 Task: Forward email as attachment with the signature Jane Thompson with the subject Thank you for your participation from softage.8@softage.net to softage.6@softage.net and softage.1@softage.net with BCC to softage.2@softage.net with the message I would like to request a project update on the critical path.
Action: Mouse moved to (340, 563)
Screenshot: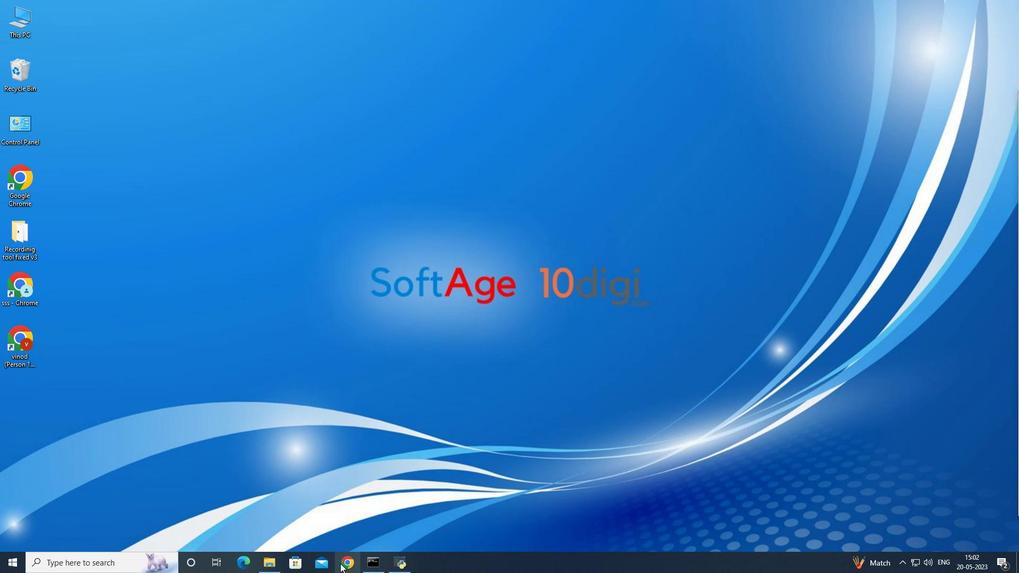 
Action: Mouse pressed left at (340, 563)
Screenshot: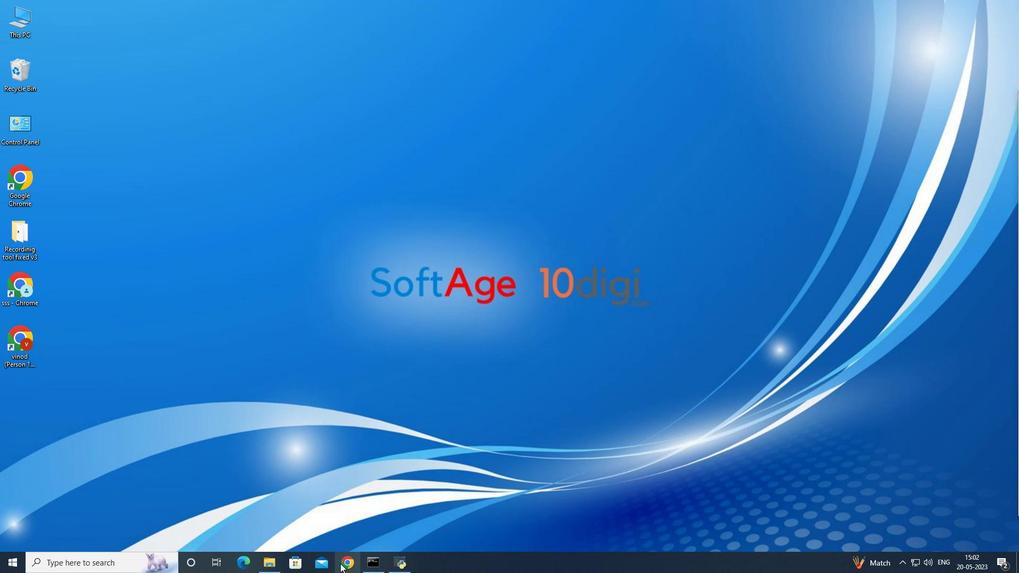 
Action: Mouse moved to (476, 366)
Screenshot: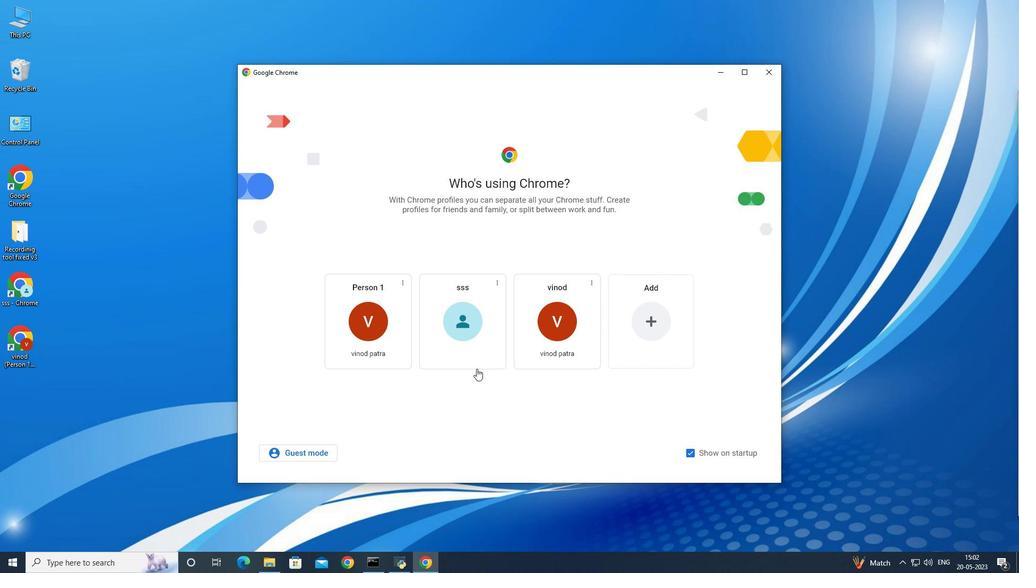 
Action: Mouse pressed left at (476, 366)
Screenshot: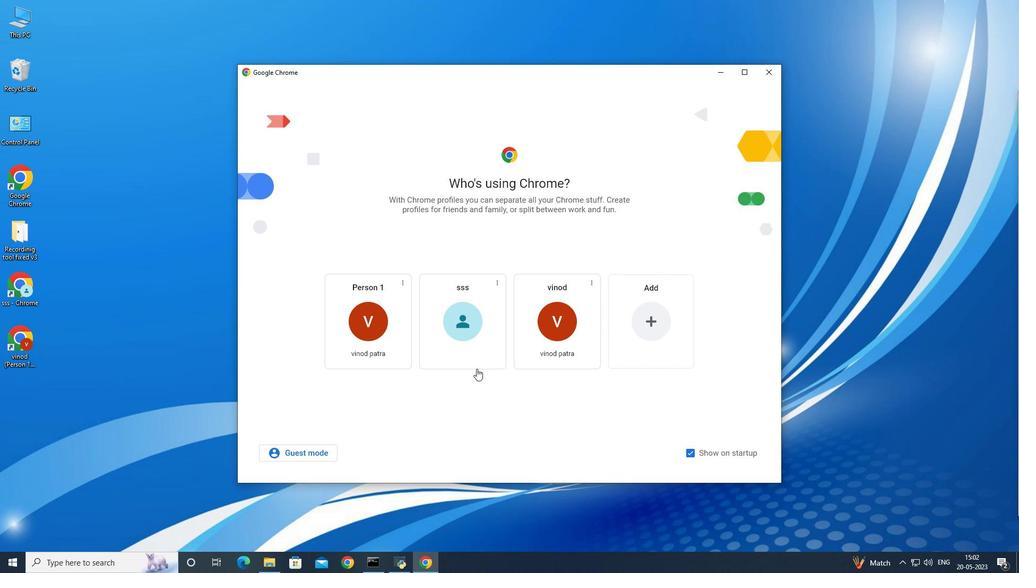 
Action: Mouse moved to (528, 202)
Screenshot: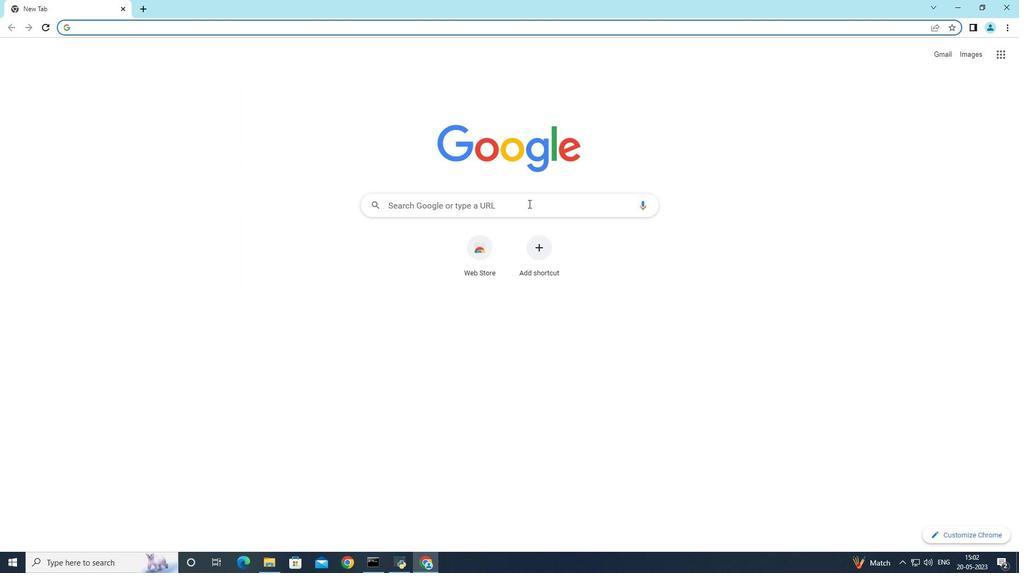
Action: Mouse pressed left at (528, 202)
Screenshot: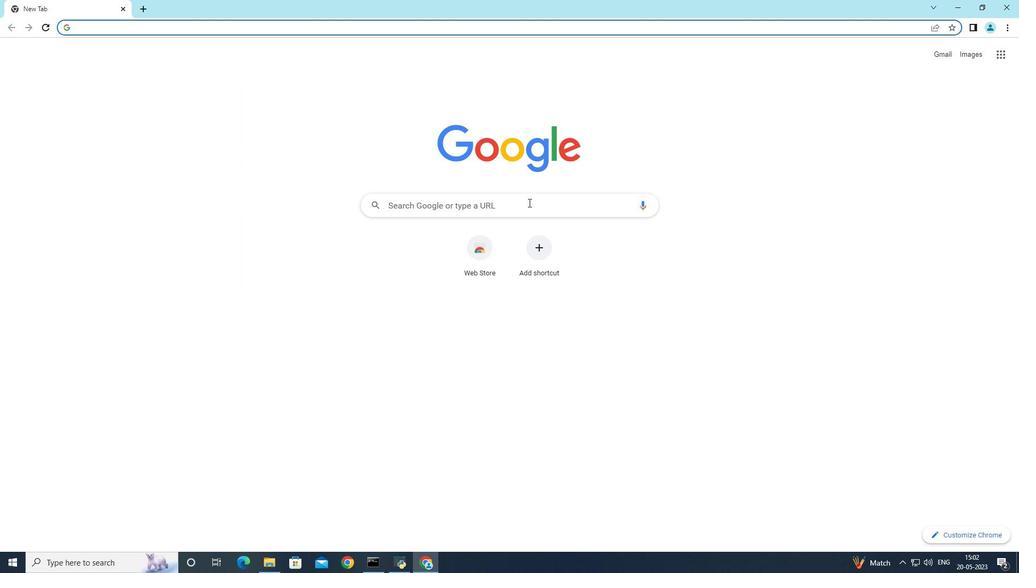 
Action: Mouse moved to (448, 233)
Screenshot: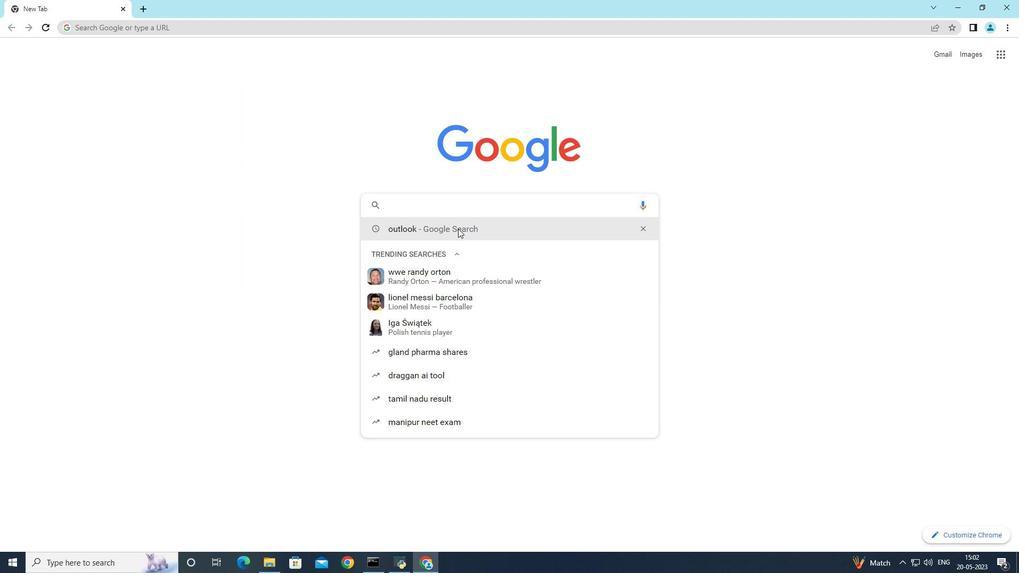 
Action: Mouse pressed left at (448, 233)
Screenshot: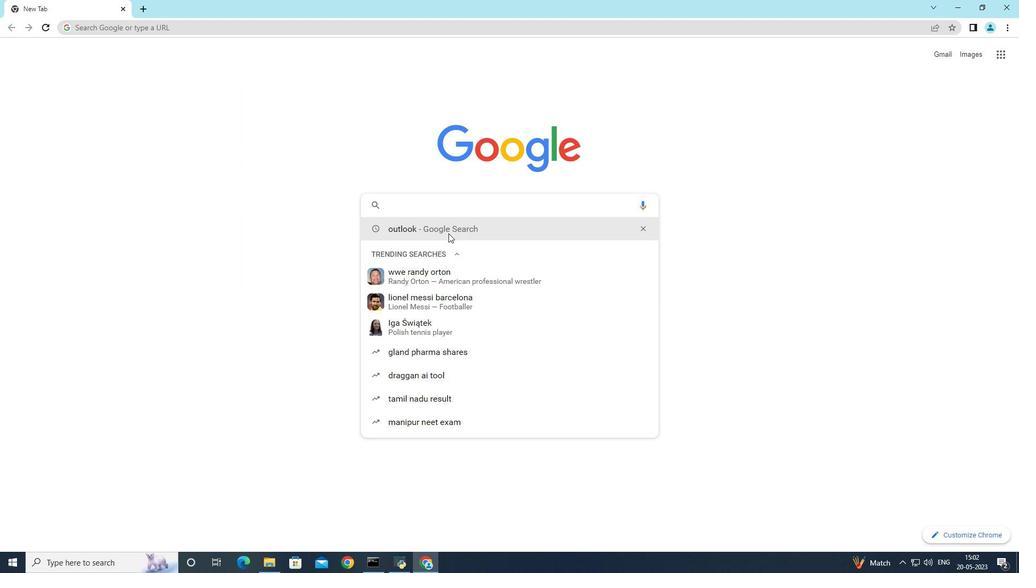 
Action: Mouse moved to (356, 161)
Screenshot: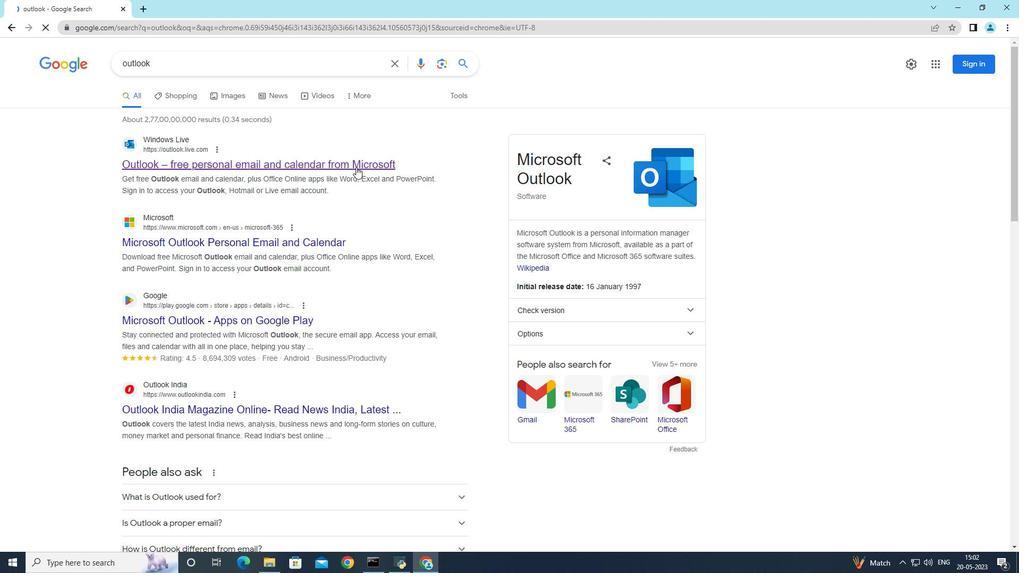 
Action: Mouse pressed left at (356, 161)
Screenshot: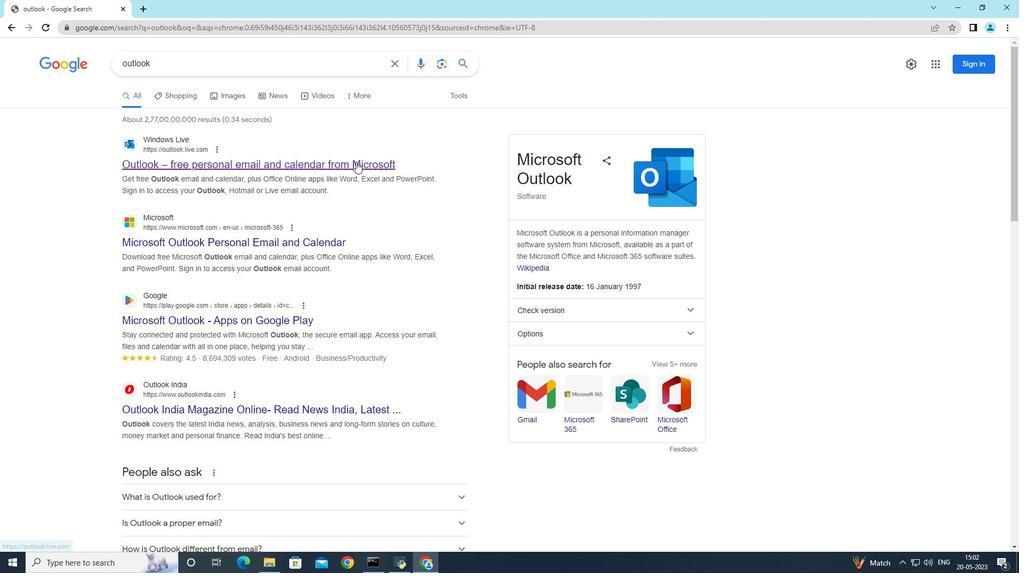 
Action: Mouse moved to (66, 144)
Screenshot: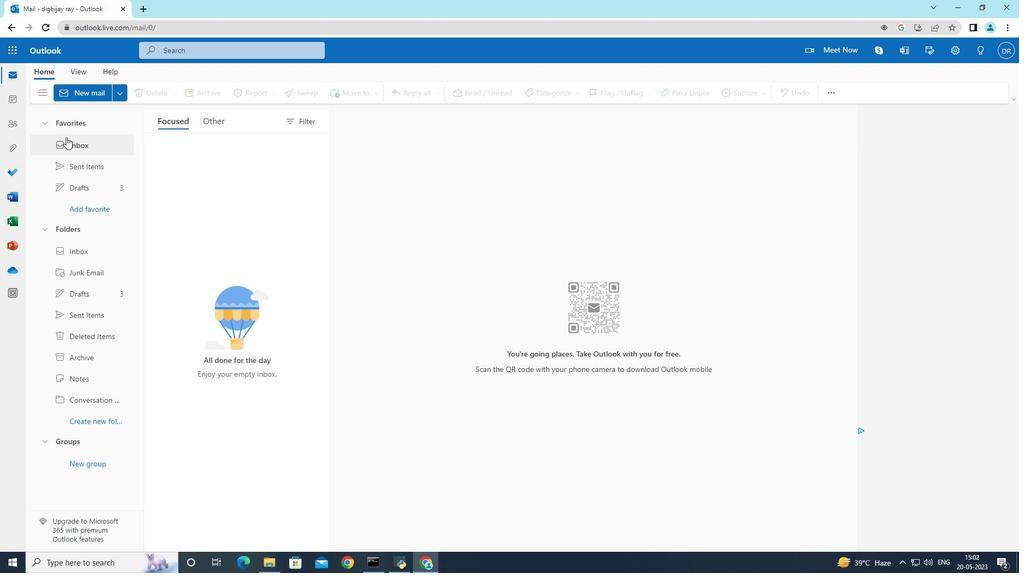 
Action: Mouse pressed left at (66, 144)
Screenshot: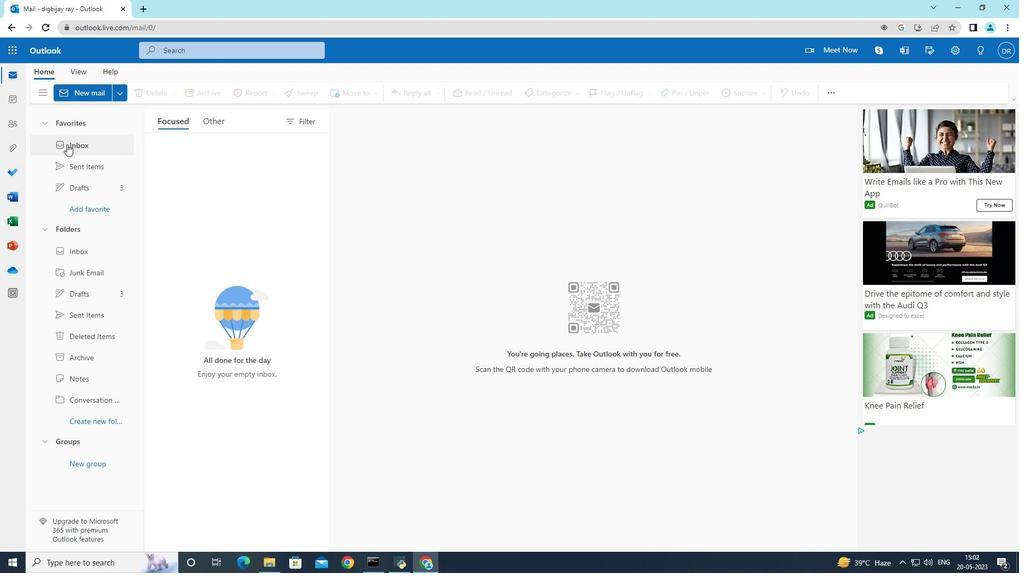 
Action: Mouse moved to (105, 187)
Screenshot: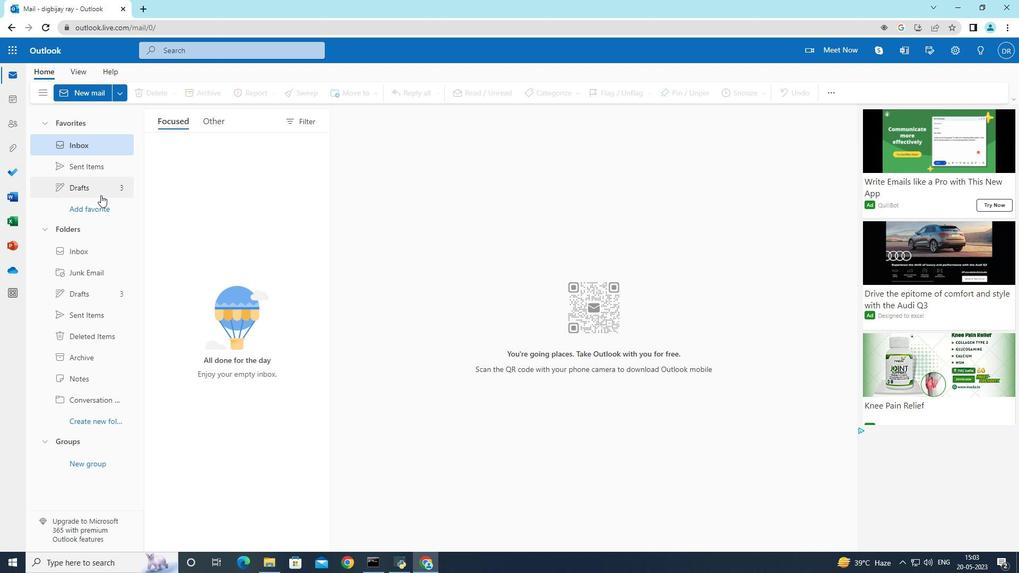 
Action: Mouse pressed left at (105, 187)
Screenshot: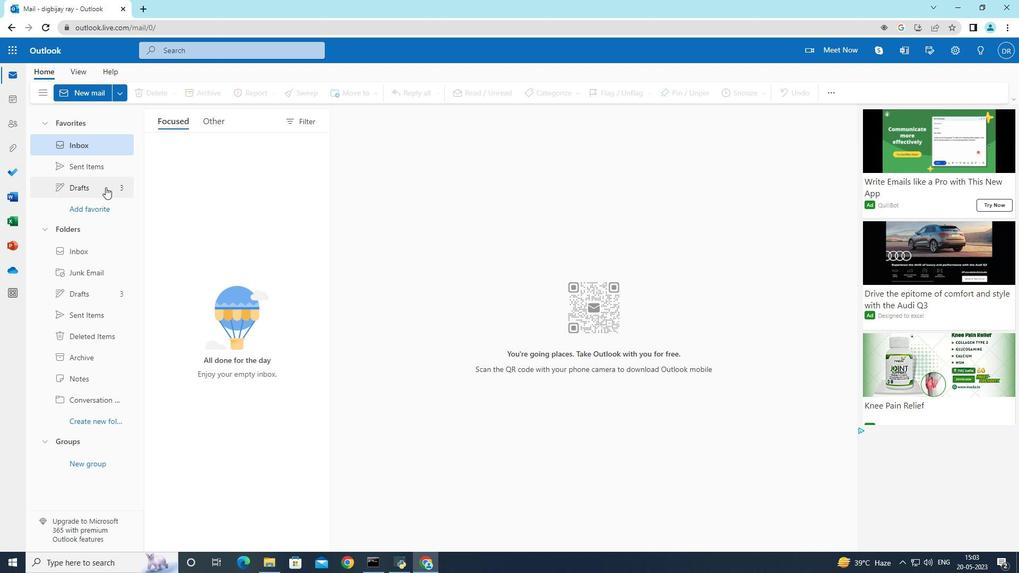 
Action: Mouse moved to (283, 232)
Screenshot: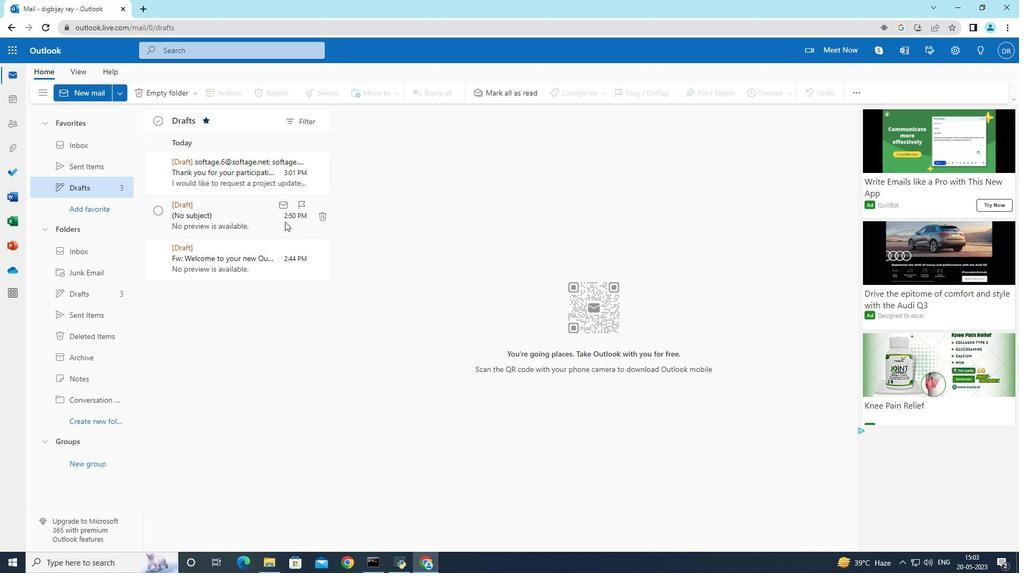 
Action: Mouse pressed left at (283, 232)
Screenshot: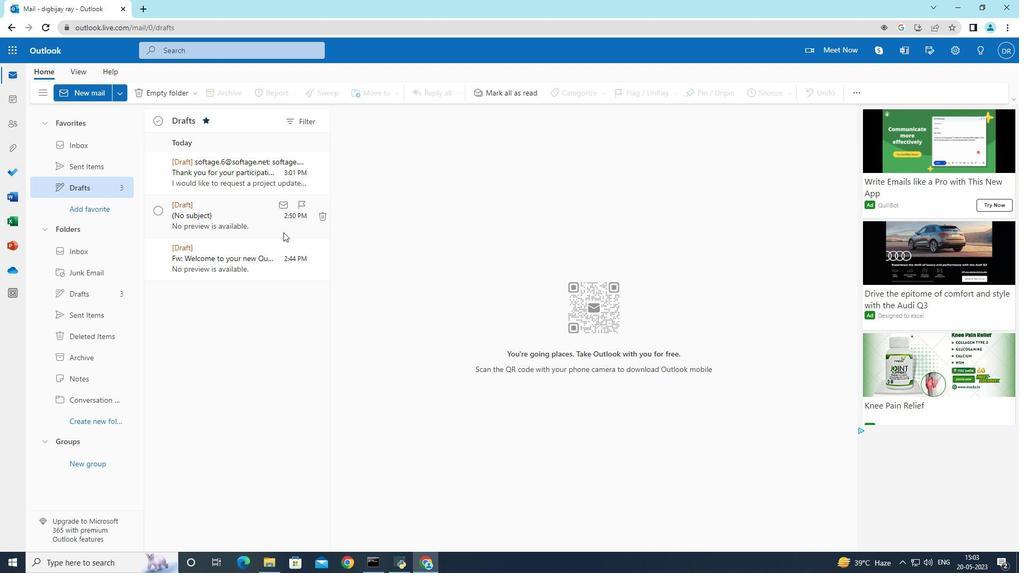 
Action: Mouse moved to (259, 259)
Screenshot: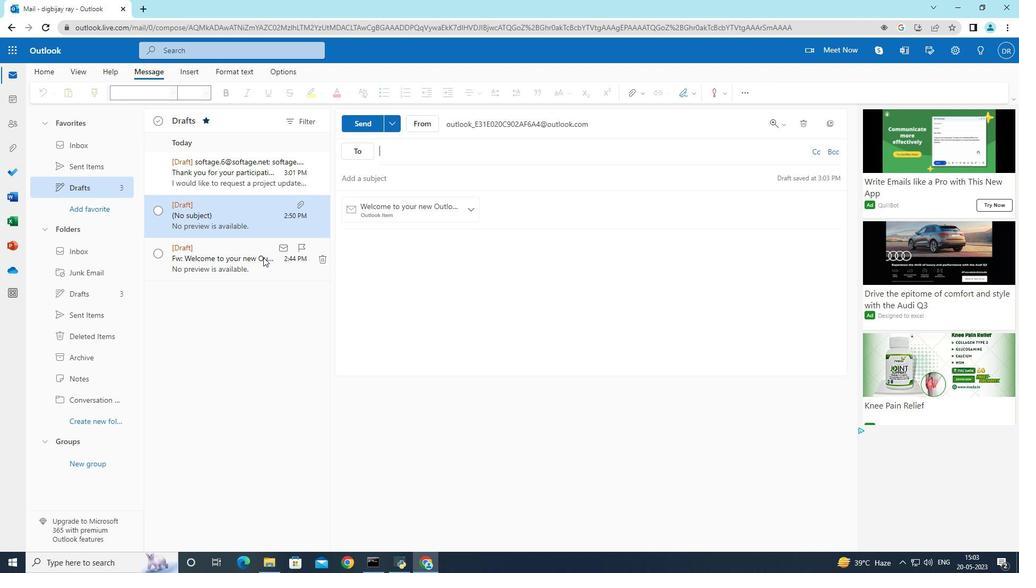 
Action: Mouse pressed left at (259, 259)
Screenshot: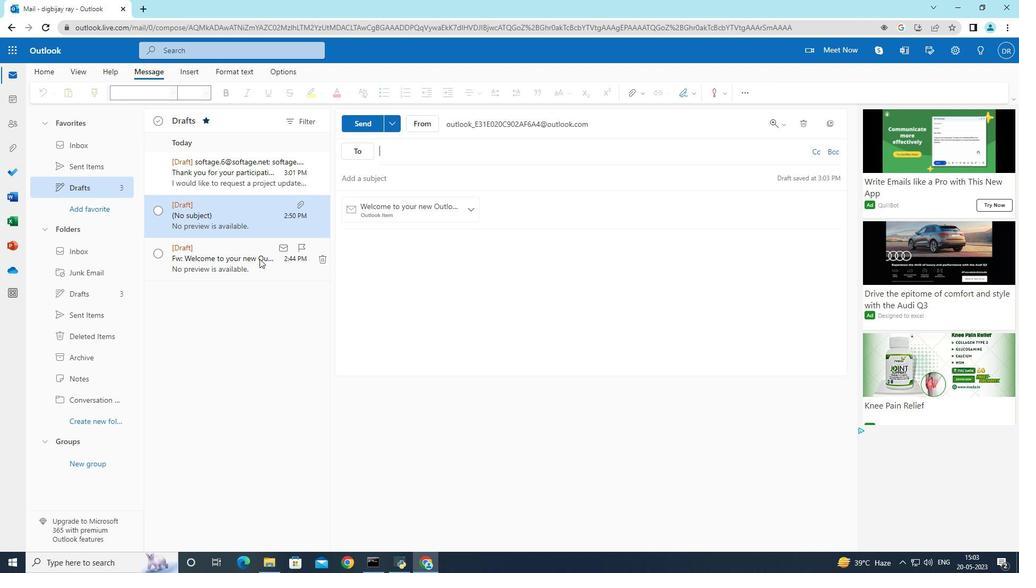 
Action: Mouse moved to (93, 145)
Screenshot: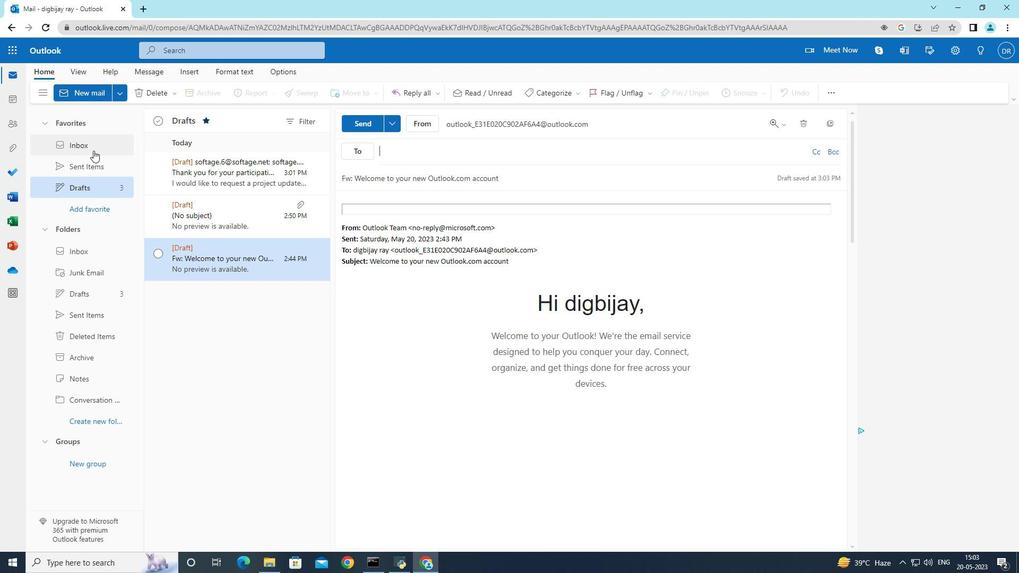 
Action: Mouse pressed left at (93, 145)
Screenshot: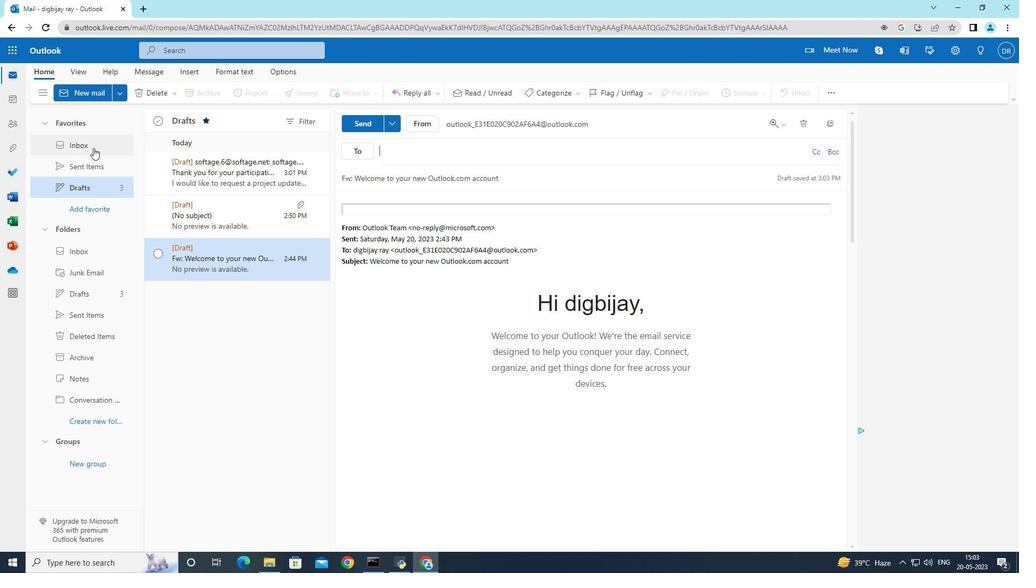 
Action: Mouse moved to (203, 121)
Screenshot: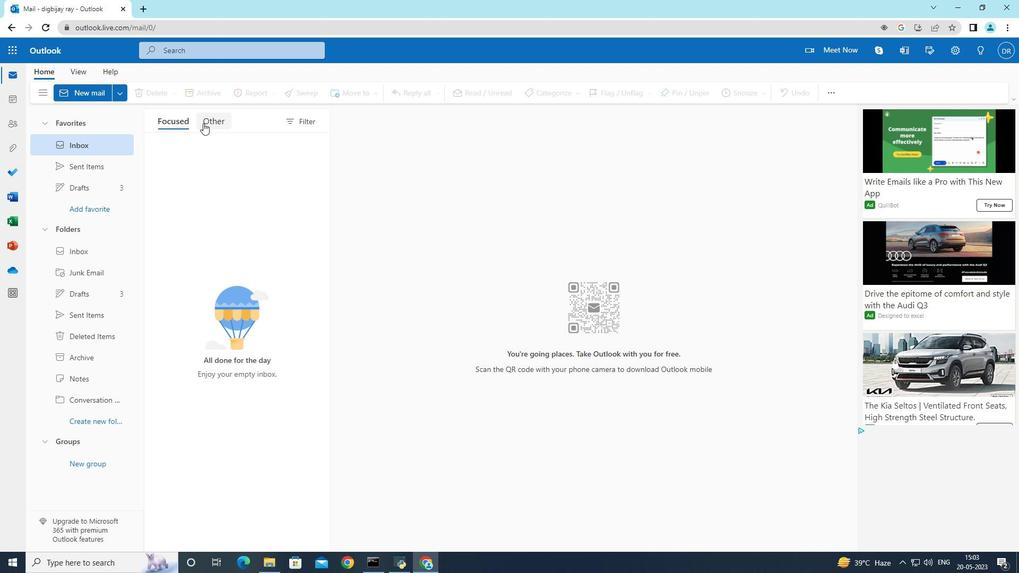 
Action: Mouse pressed left at (203, 121)
Screenshot: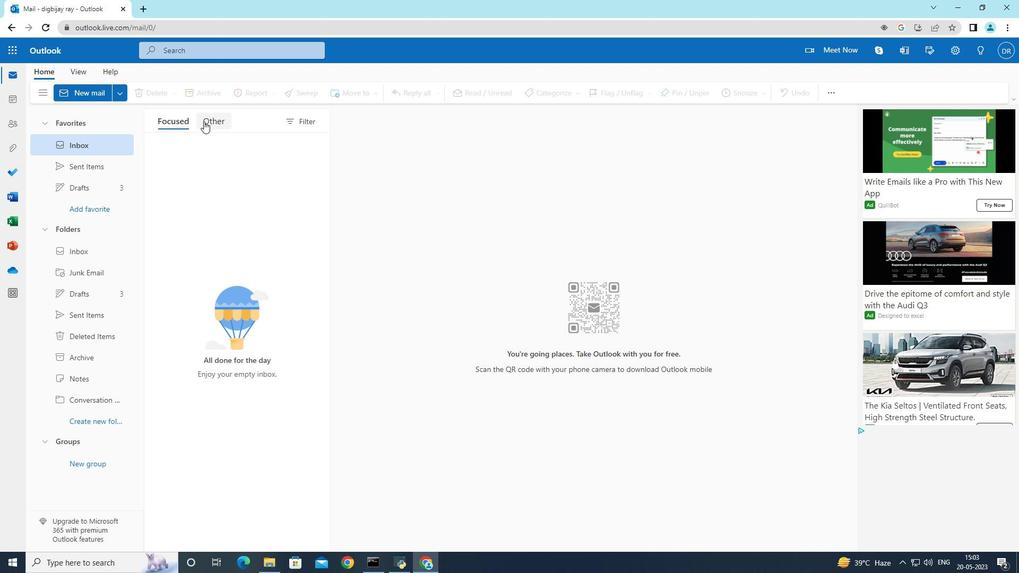 
Action: Mouse moved to (242, 238)
Screenshot: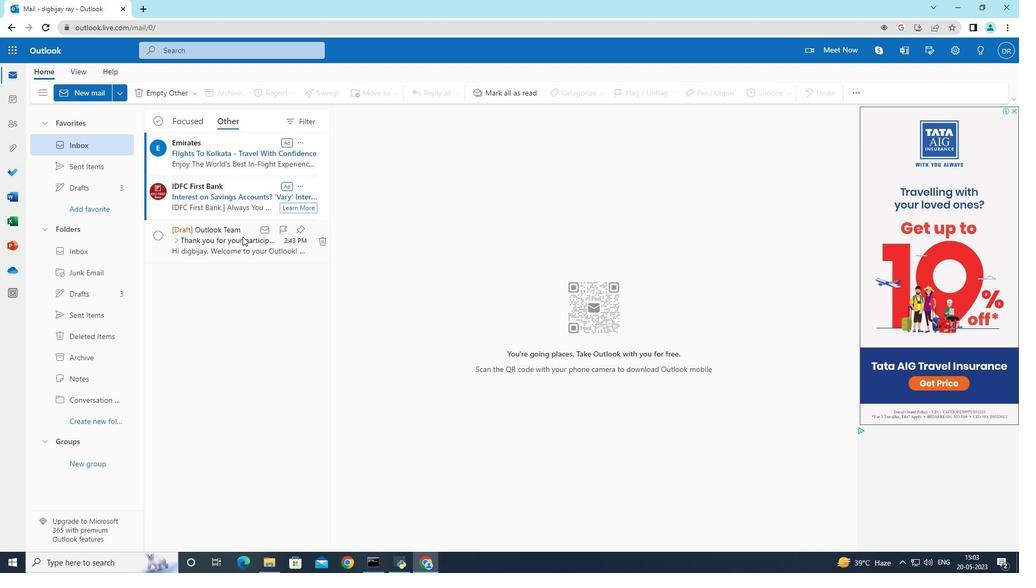 
Action: Mouse pressed left at (242, 238)
Screenshot: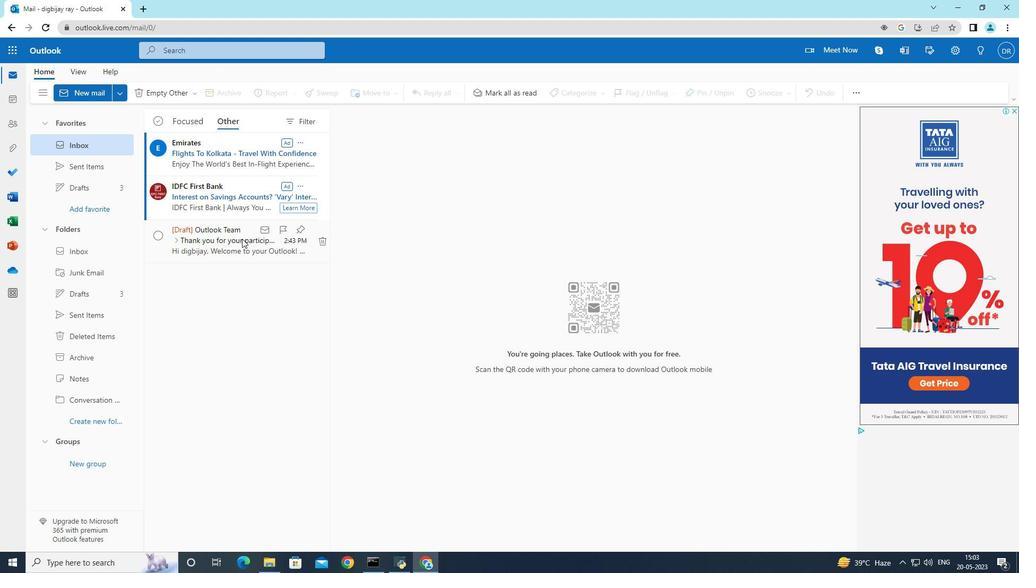 
Action: Mouse moved to (834, 151)
Screenshot: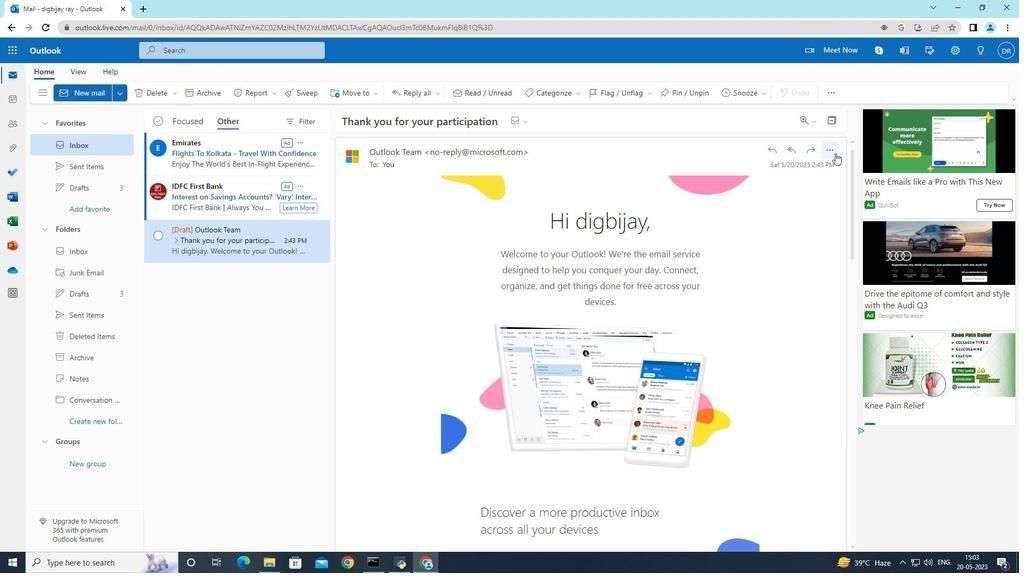 
Action: Mouse pressed left at (834, 151)
Screenshot: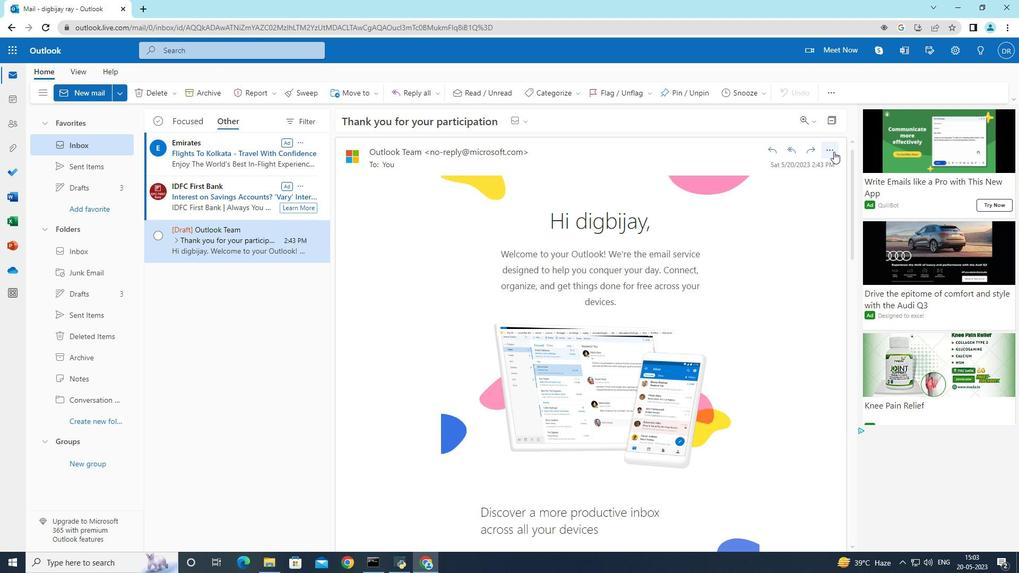 
Action: Mouse moved to (811, 210)
Screenshot: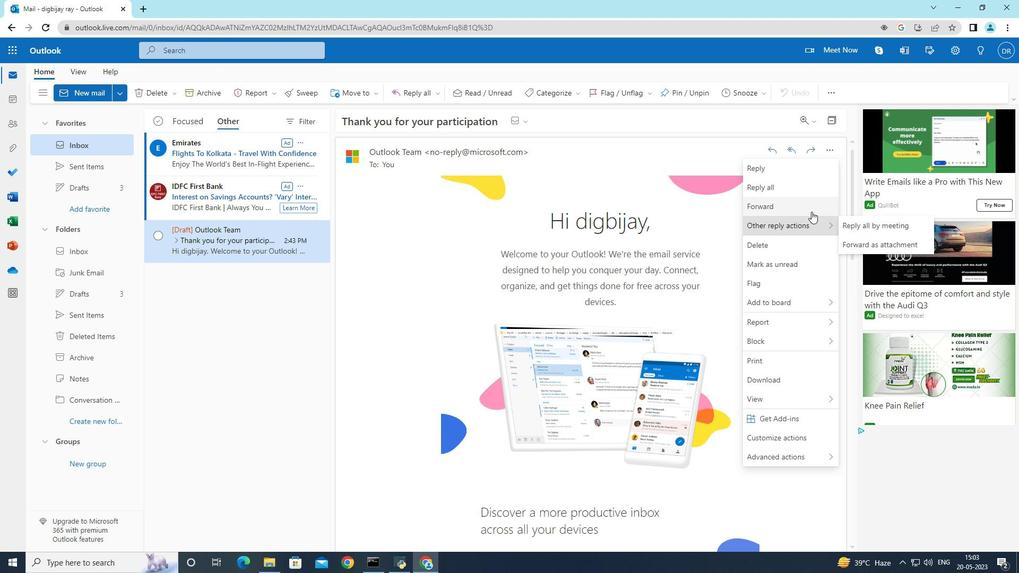 
Action: Mouse pressed left at (811, 210)
Screenshot: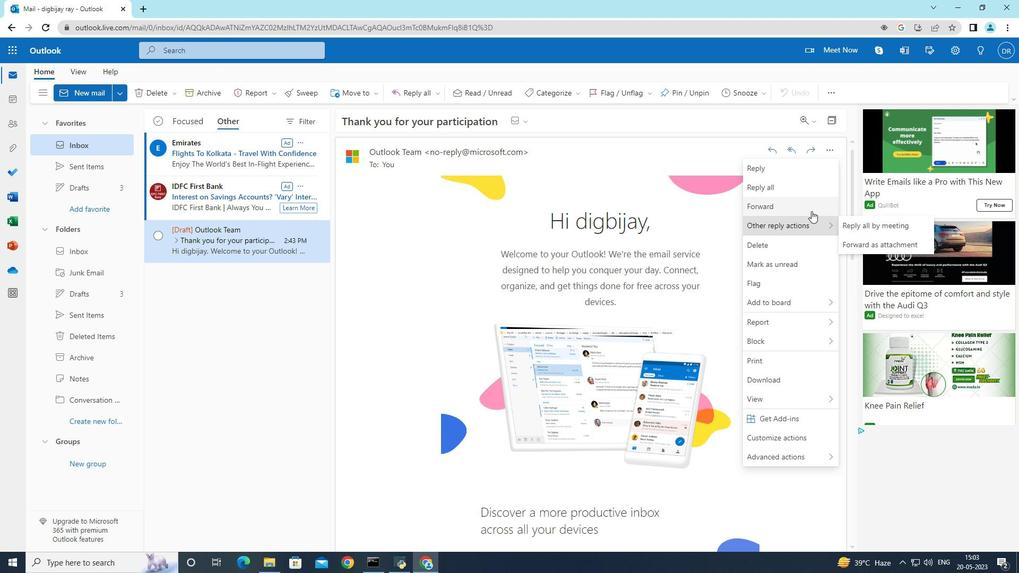 
Action: Mouse moved to (692, 95)
Screenshot: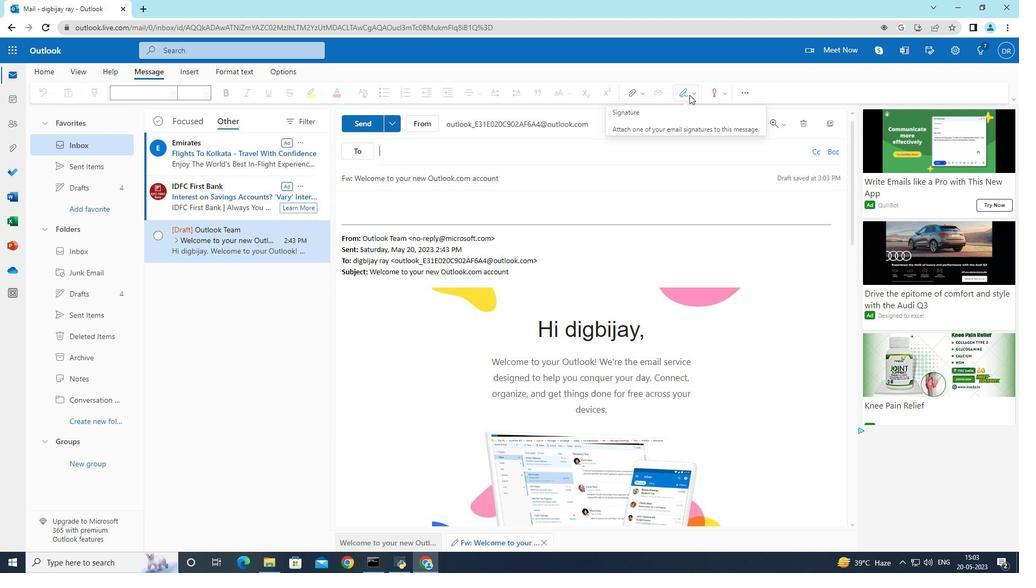 
Action: Mouse pressed left at (692, 95)
Screenshot: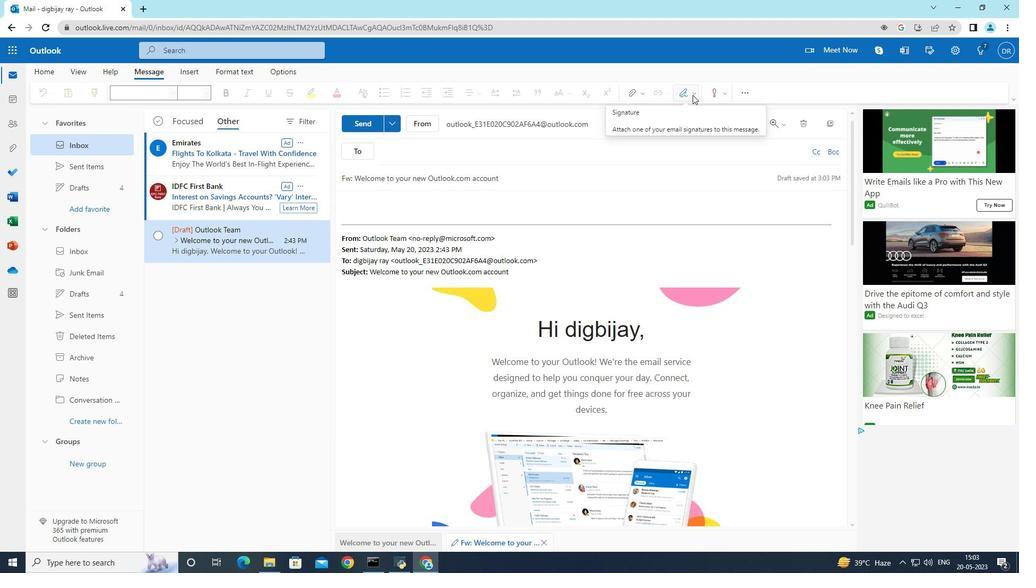 
Action: Mouse moved to (679, 115)
Screenshot: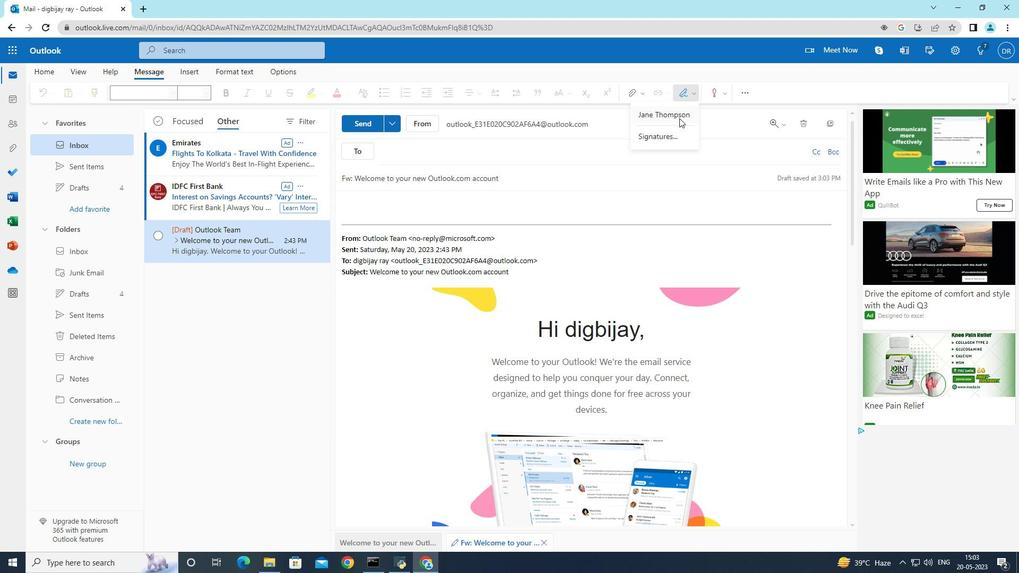 
Action: Mouse pressed left at (679, 115)
Screenshot: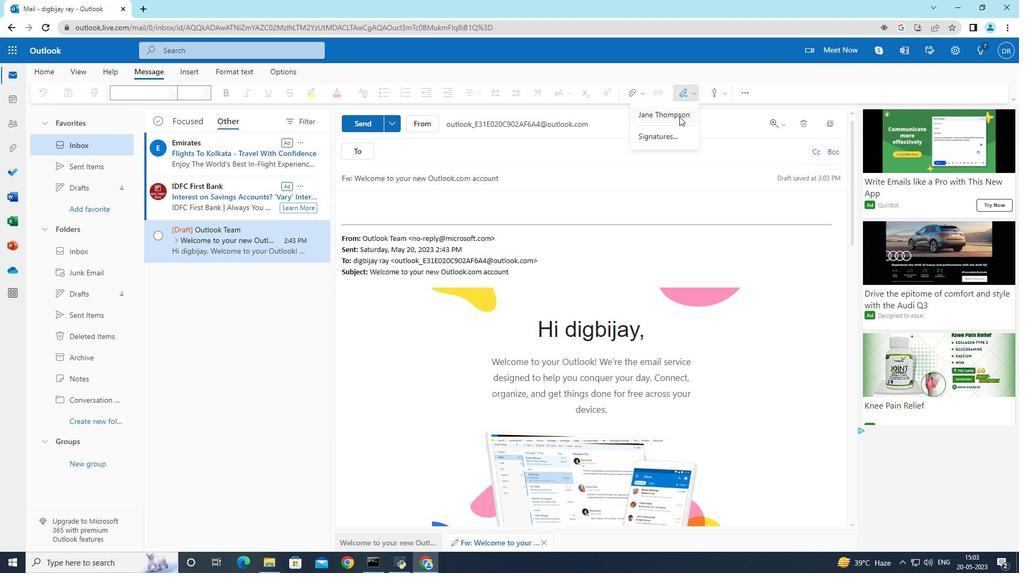 
Action: Mouse moved to (692, 92)
Screenshot: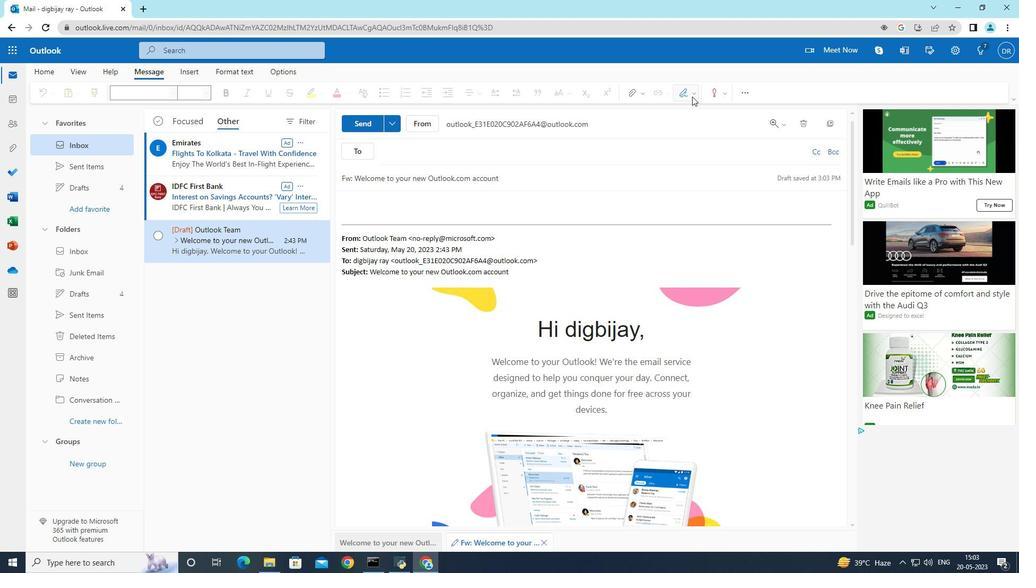 
Action: Mouse pressed left at (692, 92)
Screenshot: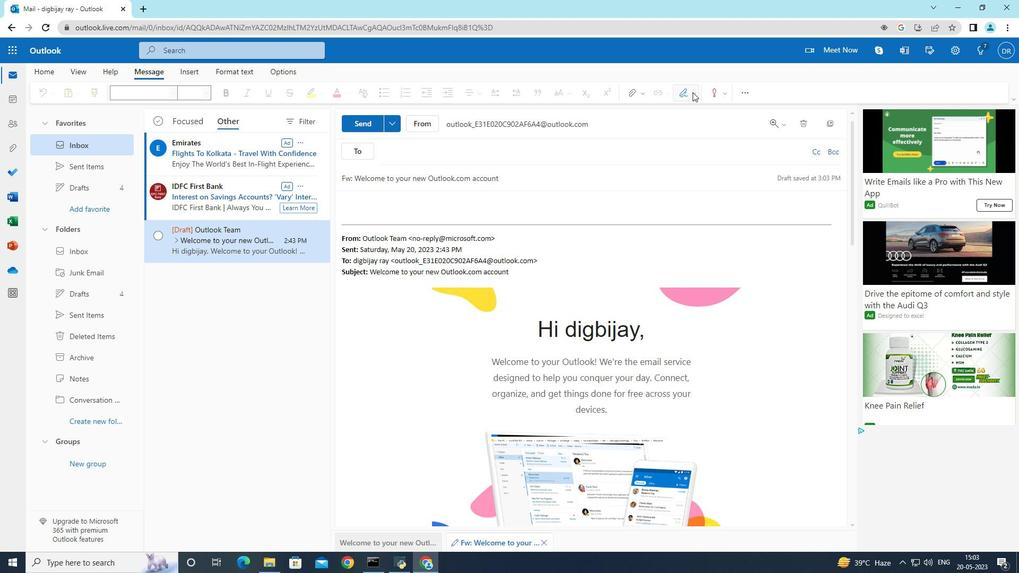 
Action: Mouse moved to (671, 115)
Screenshot: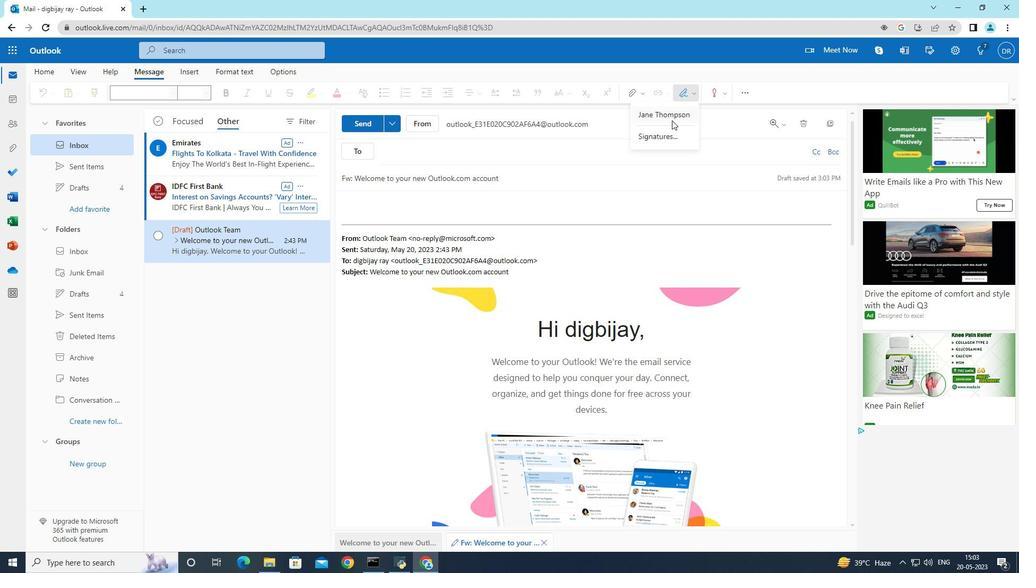 
Action: Mouse pressed left at (671, 115)
Screenshot: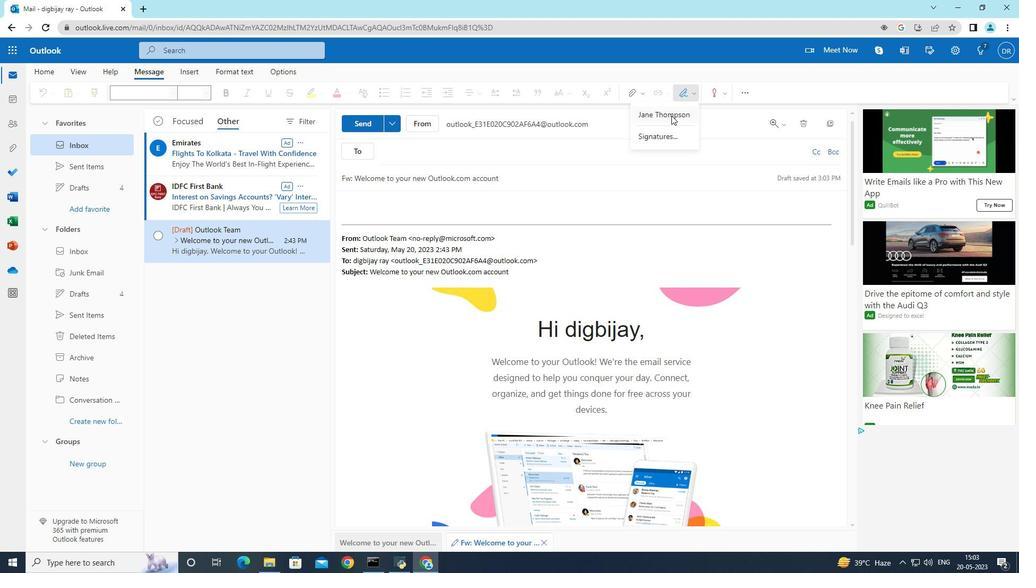 
Action: Mouse moved to (694, 96)
Screenshot: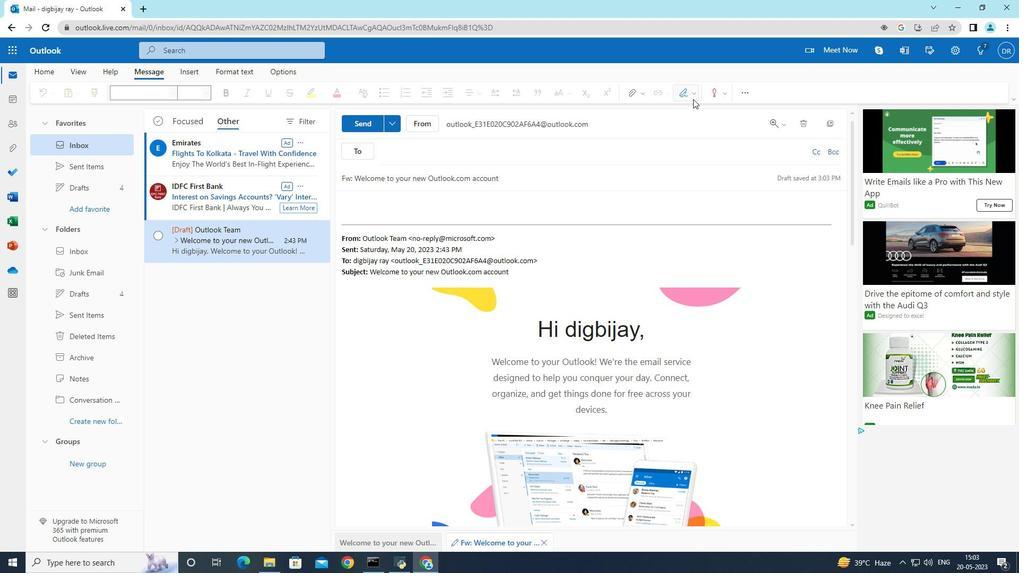 
Action: Mouse pressed left at (694, 96)
Screenshot: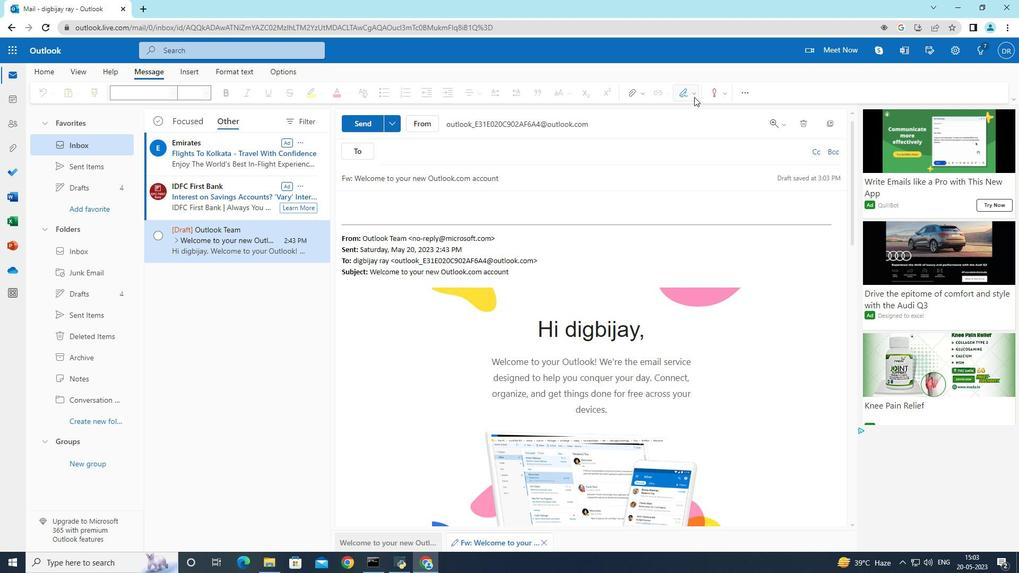 
Action: Mouse moved to (670, 114)
Screenshot: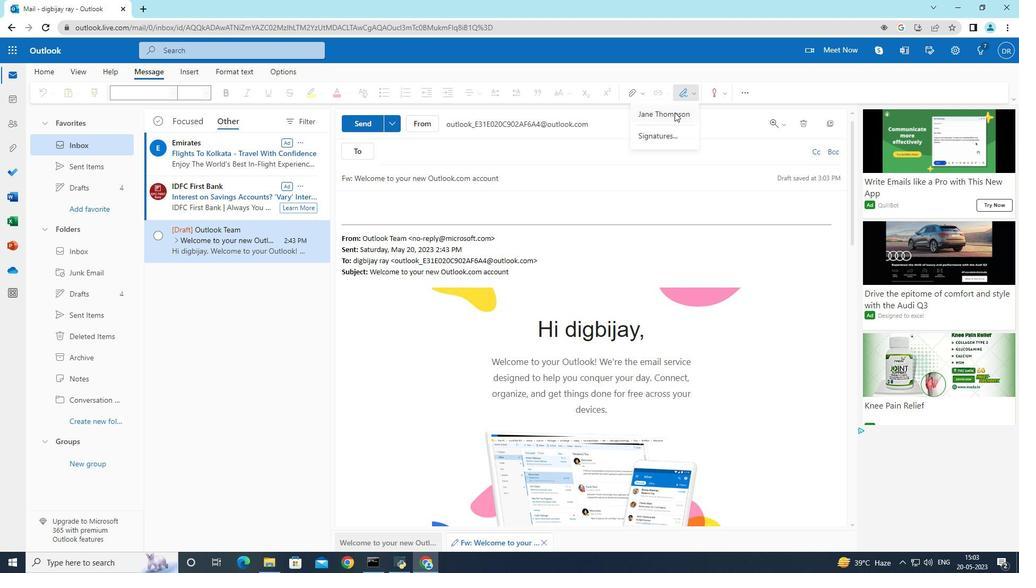 
Action: Mouse pressed left at (670, 114)
Screenshot: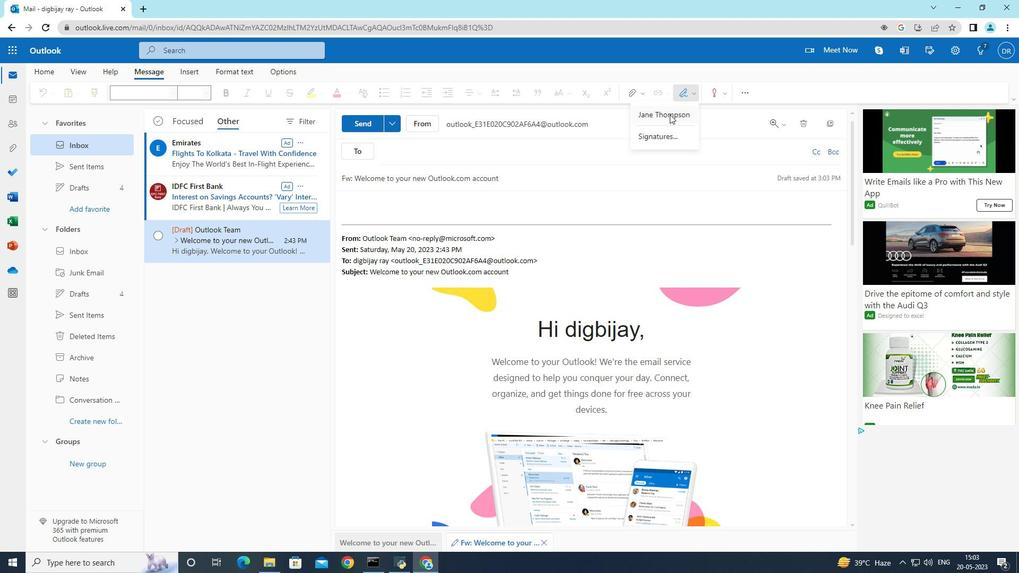 
Action: Mouse moved to (412, 281)
Screenshot: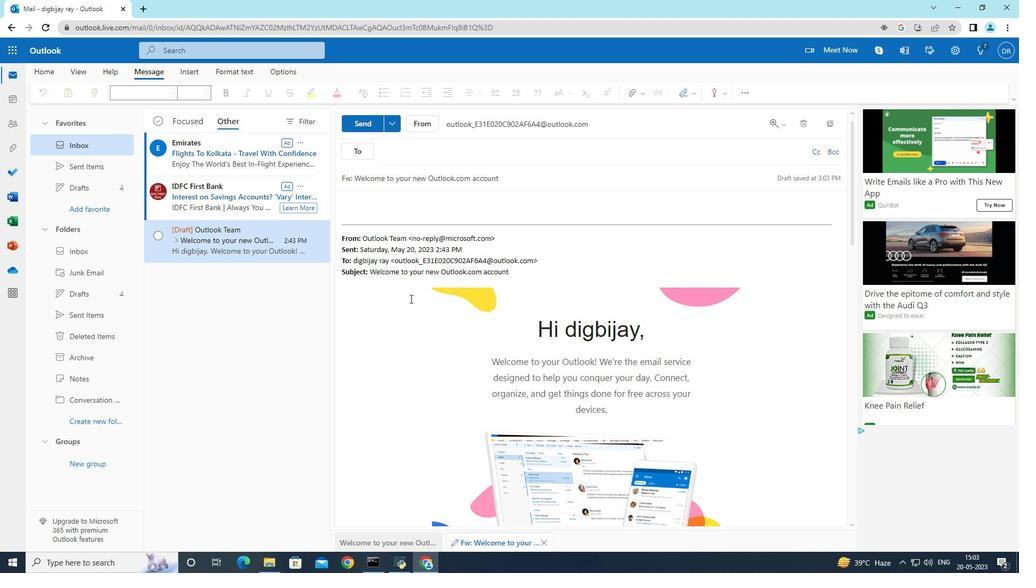 
Action: Mouse scrolled (412, 281) with delta (0, 0)
Screenshot: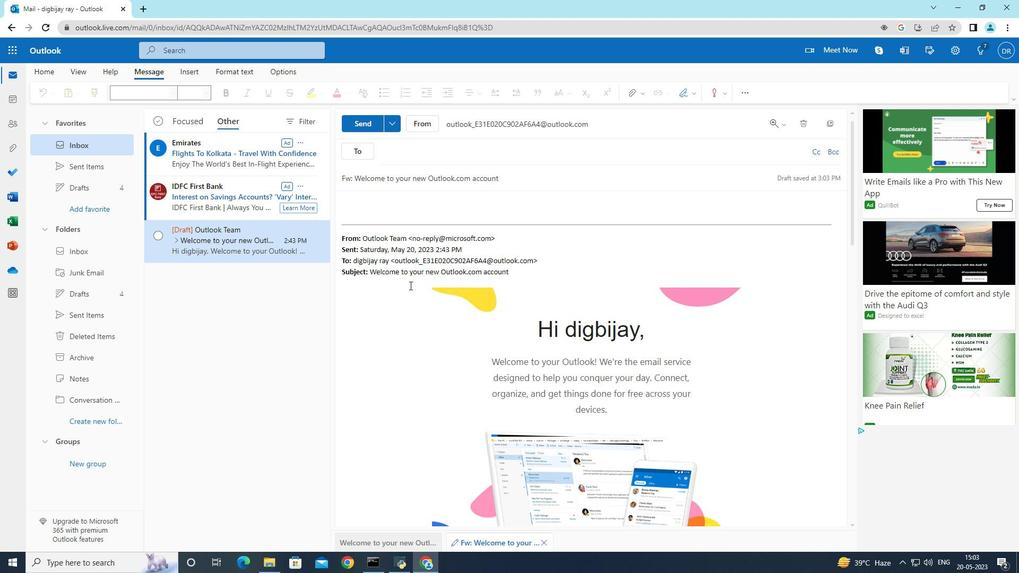 
Action: Mouse moved to (693, 95)
Screenshot: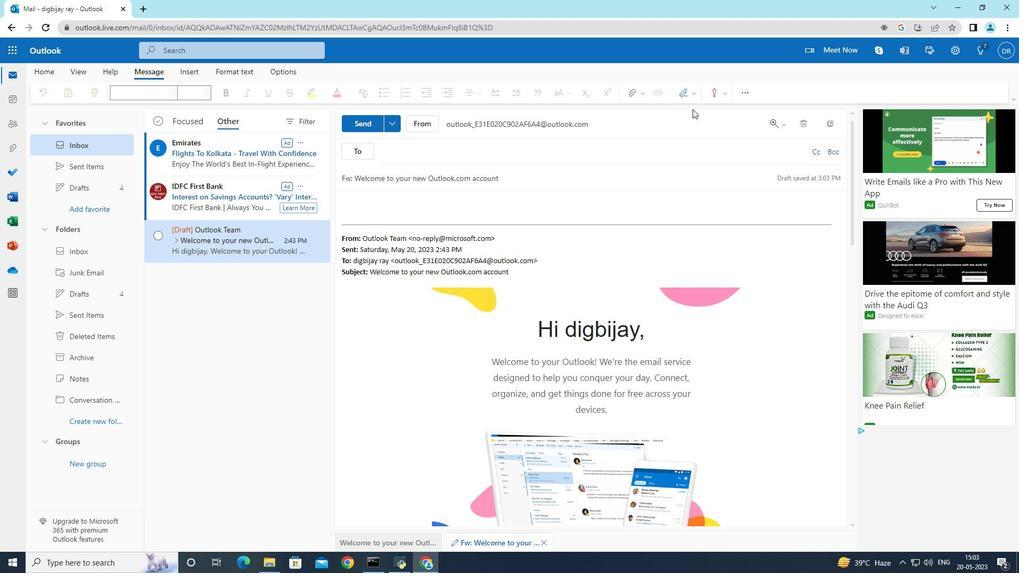 
Action: Mouse pressed left at (693, 95)
Screenshot: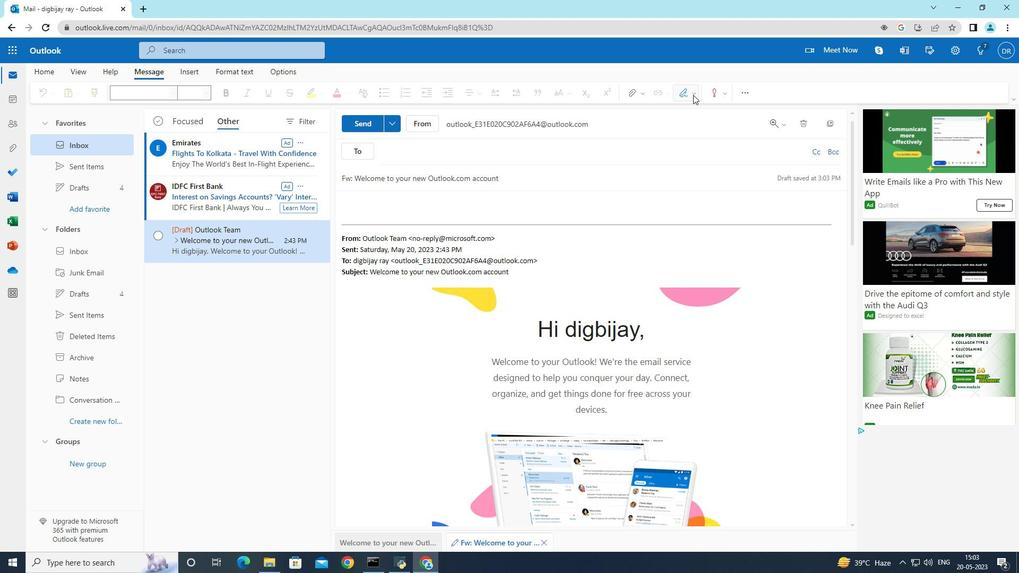 
Action: Mouse moved to (679, 113)
Screenshot: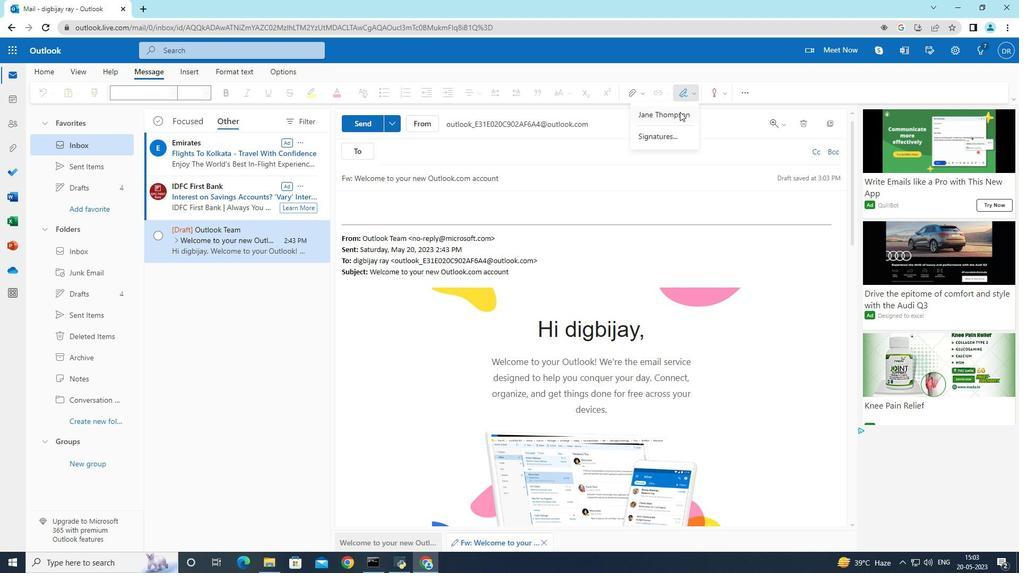 
Action: Mouse pressed left at (679, 113)
Screenshot: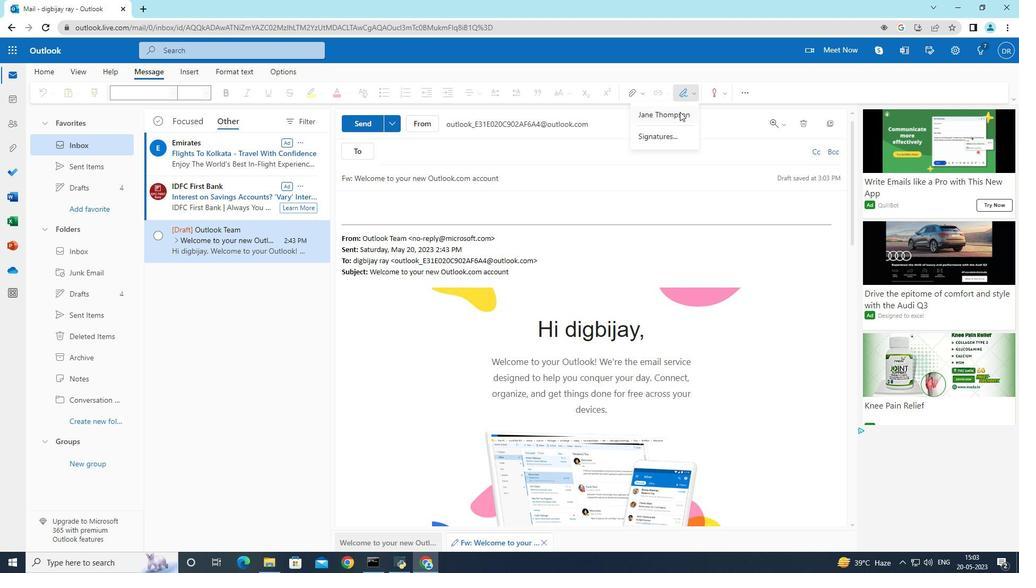 
Action: Mouse moved to (688, 91)
Screenshot: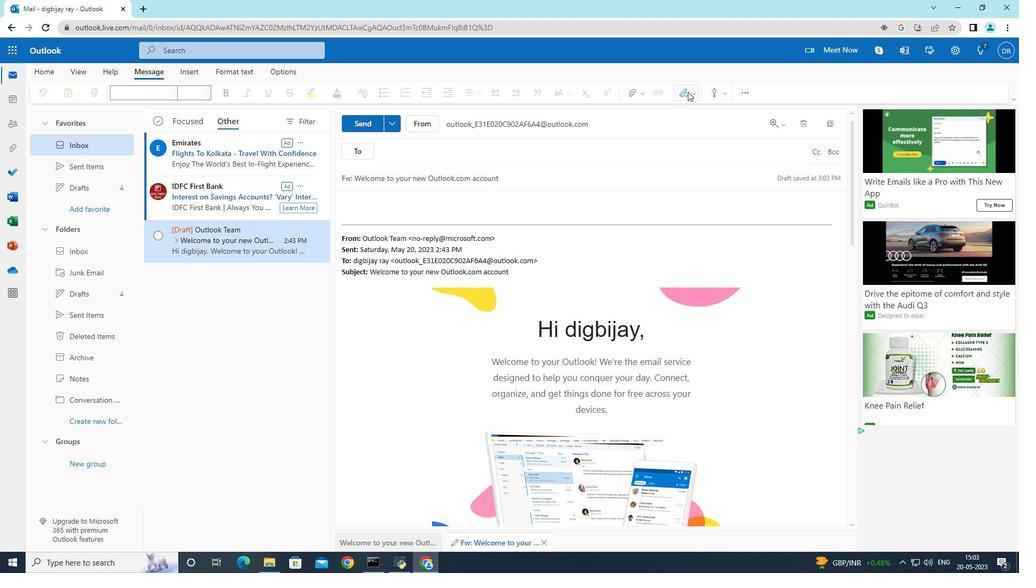 
Action: Mouse pressed left at (688, 91)
Screenshot: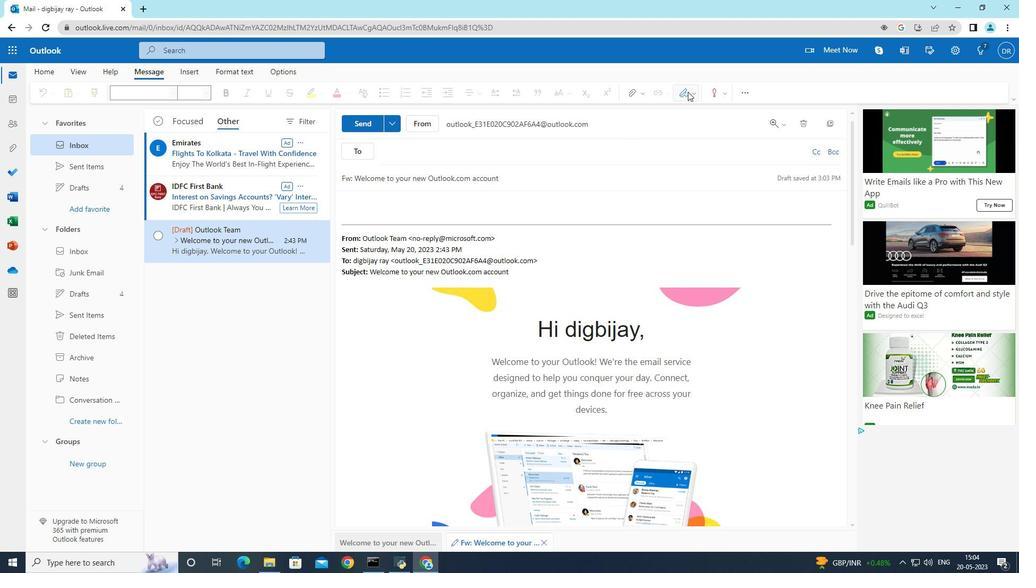 
Action: Mouse moved to (661, 118)
Screenshot: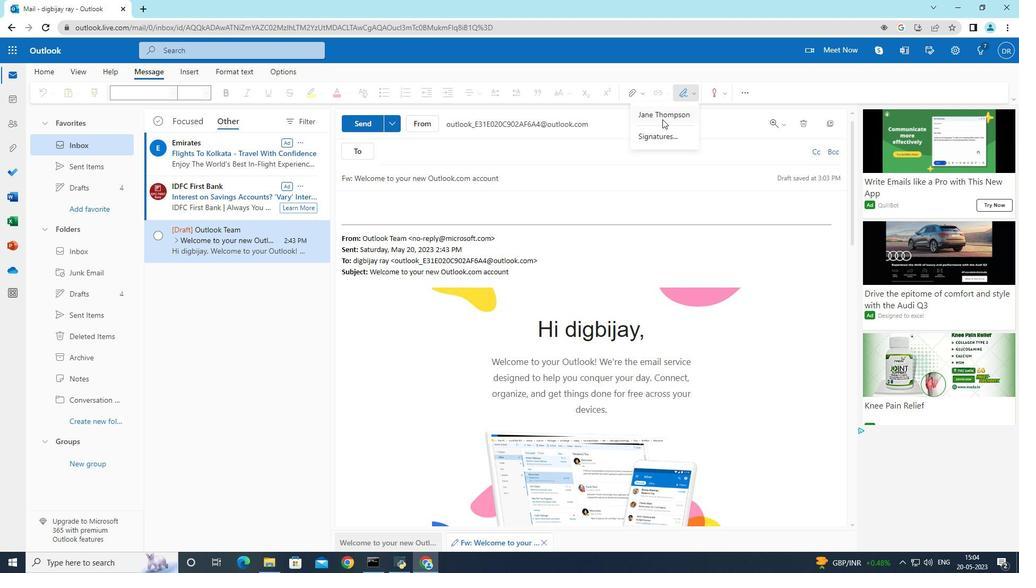 
Action: Mouse pressed left at (661, 118)
Screenshot: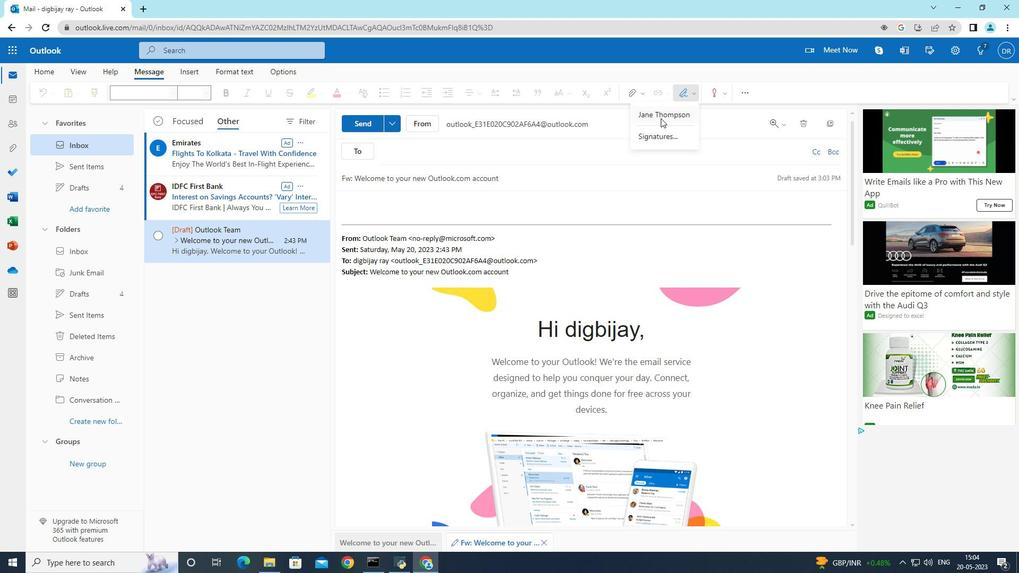 
Action: Mouse moved to (696, 98)
Screenshot: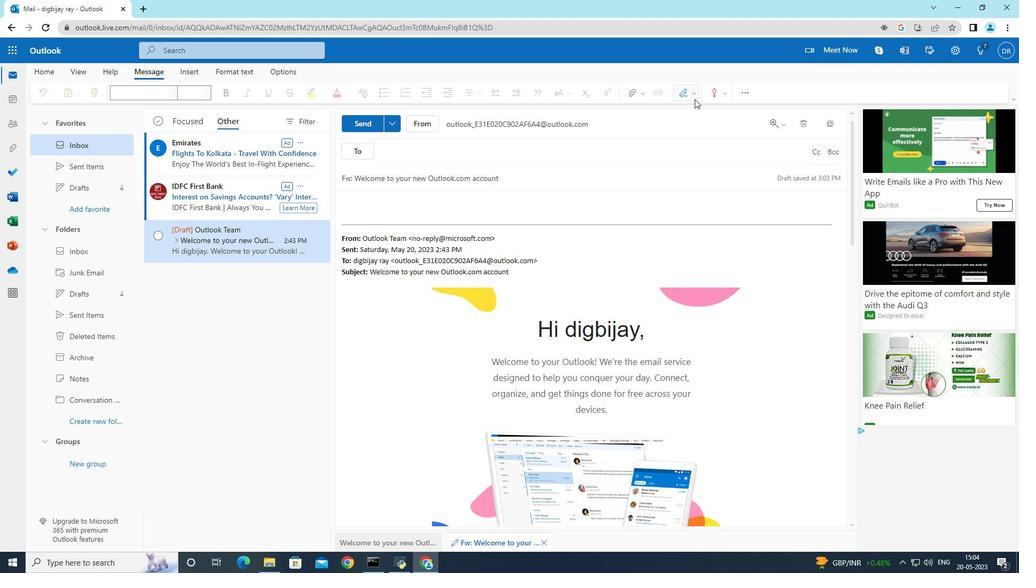 
Action: Mouse pressed left at (696, 98)
Screenshot: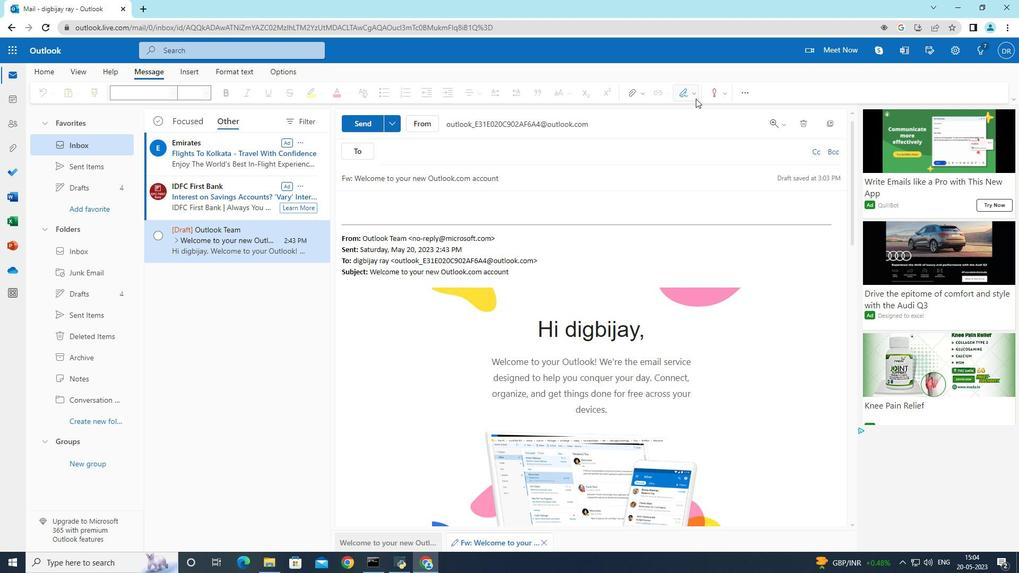 
Action: Mouse moved to (669, 122)
Screenshot: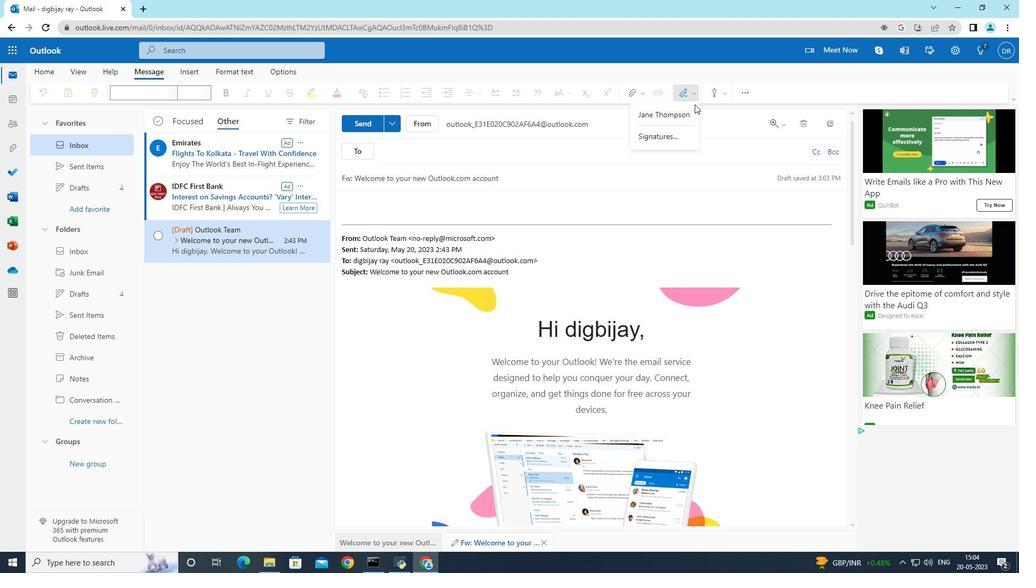 
Action: Mouse pressed left at (669, 122)
Screenshot: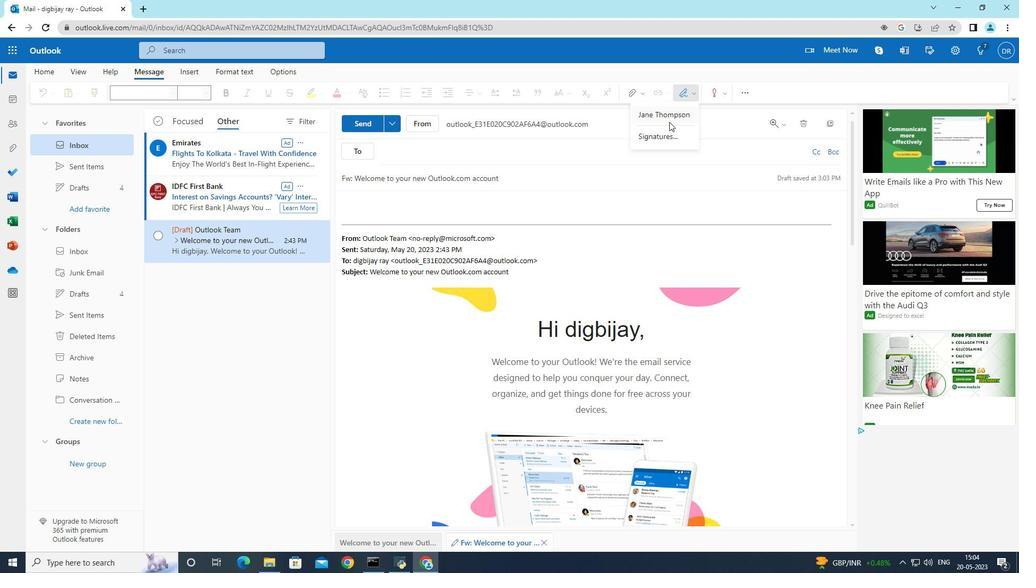 
Action: Mouse moved to (693, 96)
Screenshot: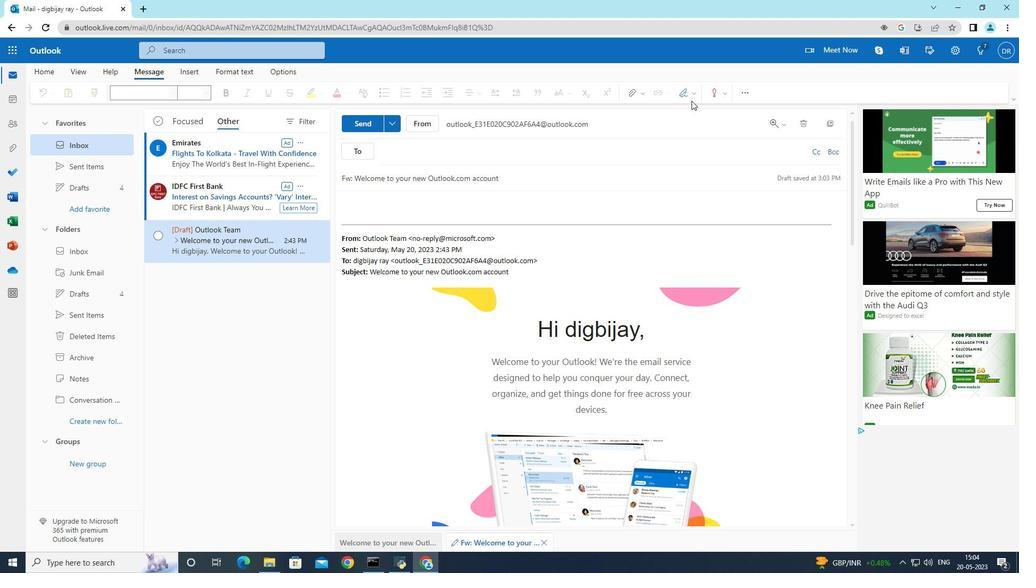 
Action: Mouse pressed left at (693, 96)
Screenshot: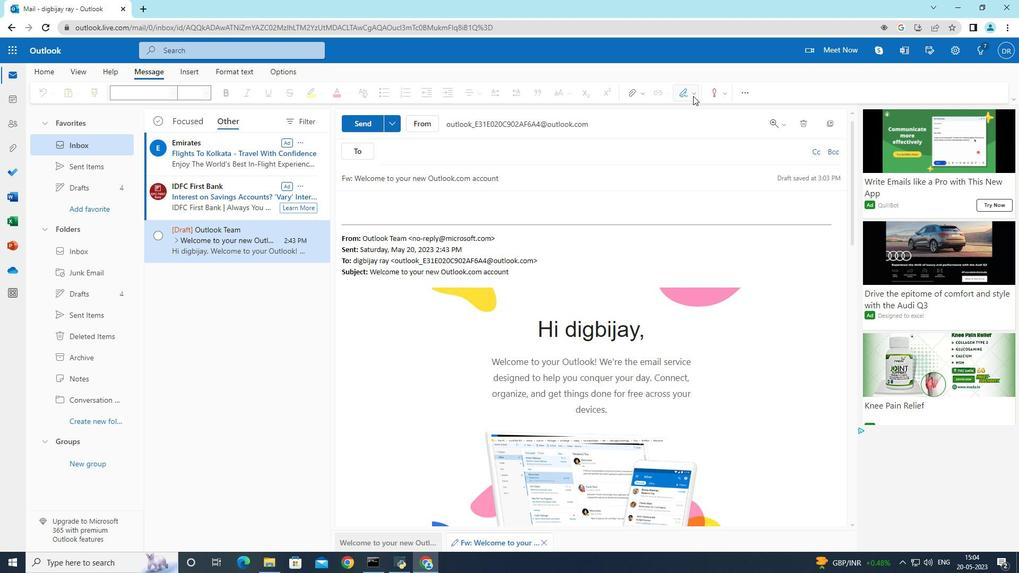 
Action: Mouse moved to (688, 137)
Screenshot: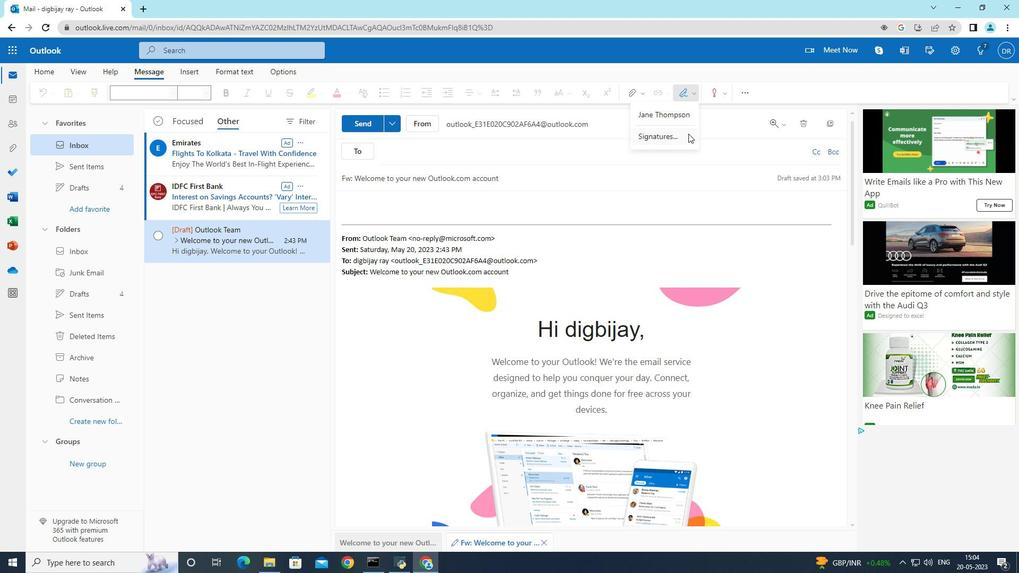 
Action: Mouse pressed left at (688, 137)
Screenshot: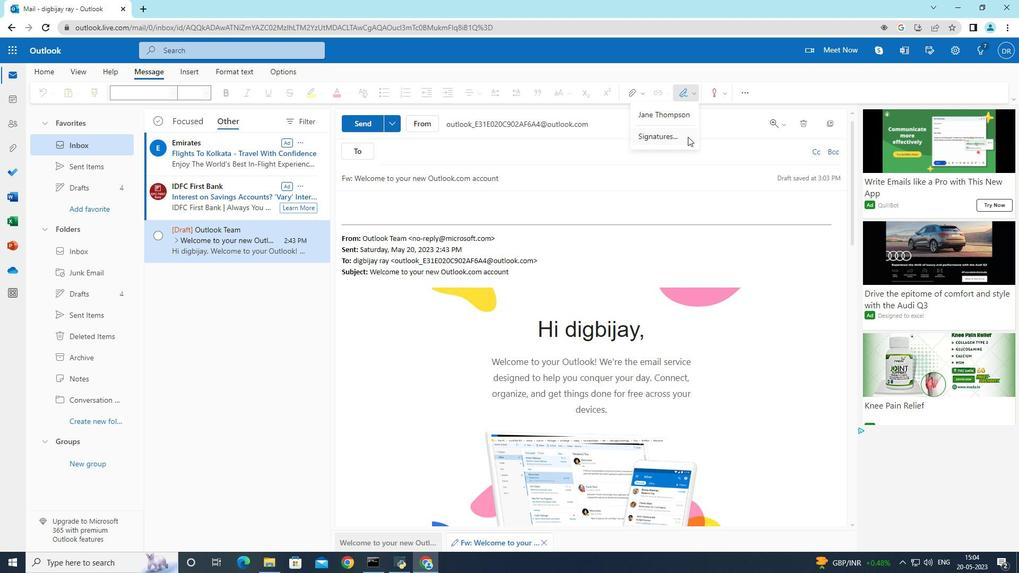 
Action: Mouse moved to (678, 180)
Screenshot: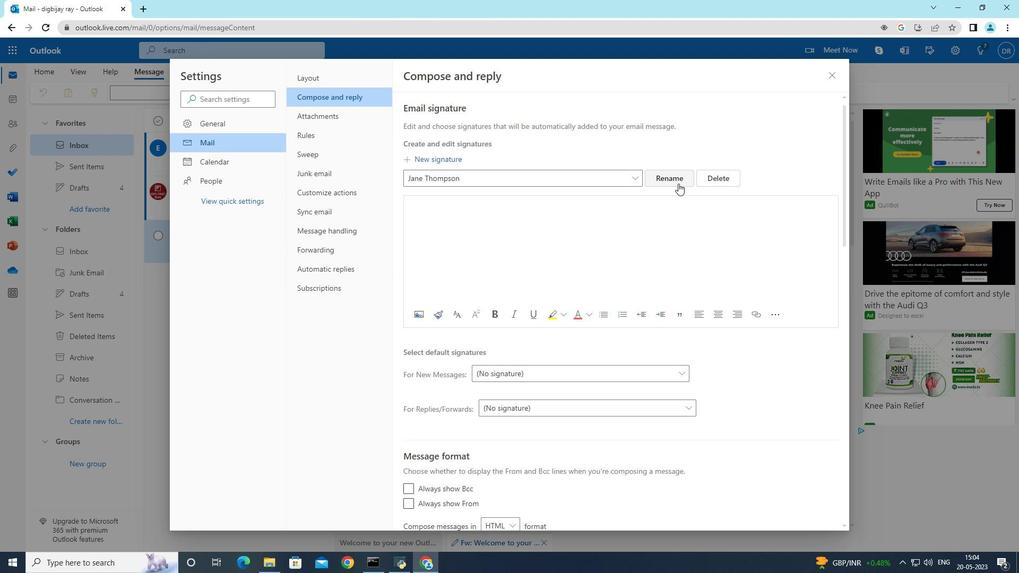 
Action: Mouse pressed left at (678, 180)
Screenshot: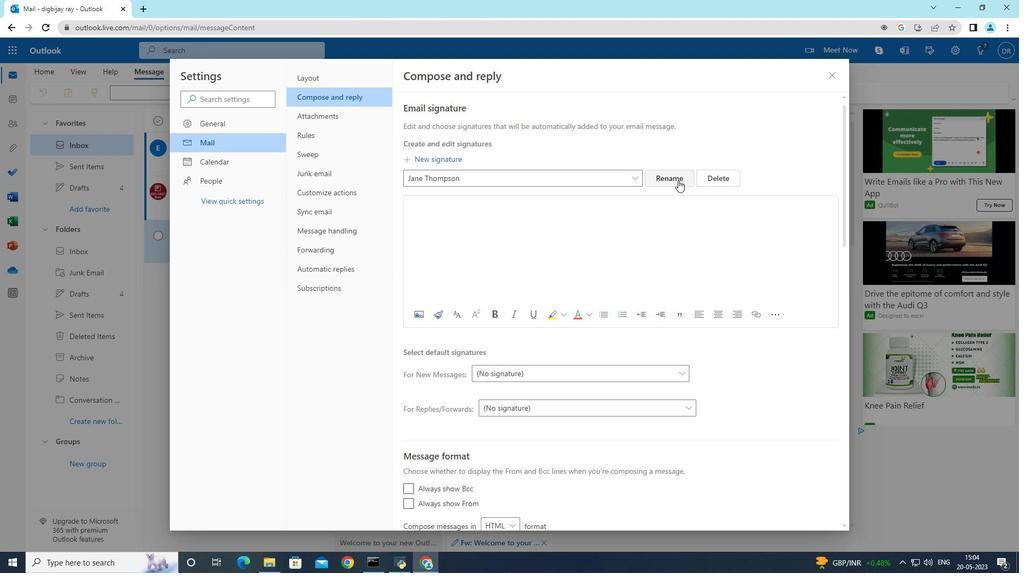 
Action: Mouse moved to (607, 184)
Screenshot: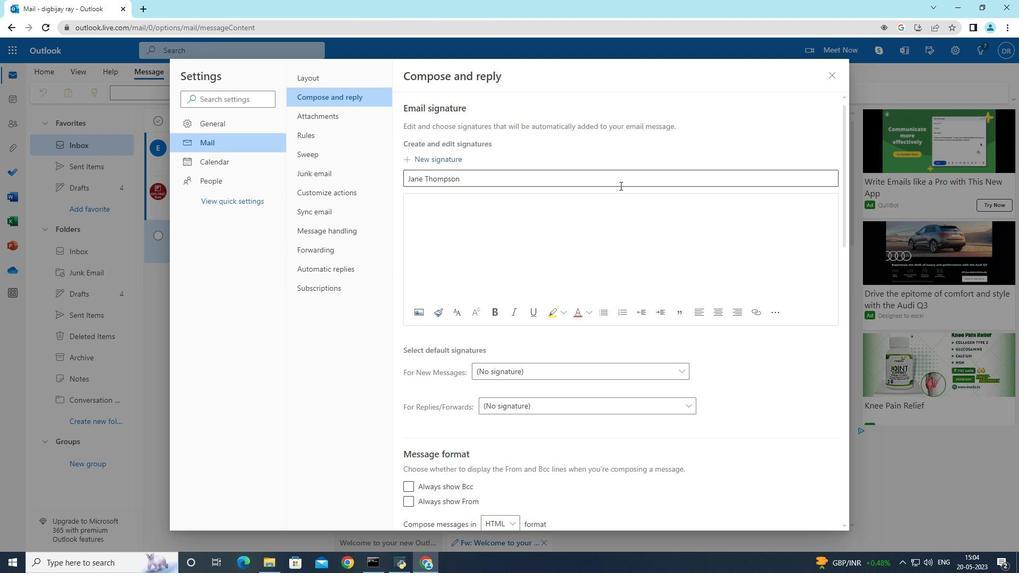 
Action: Mouse pressed left at (607, 184)
Screenshot: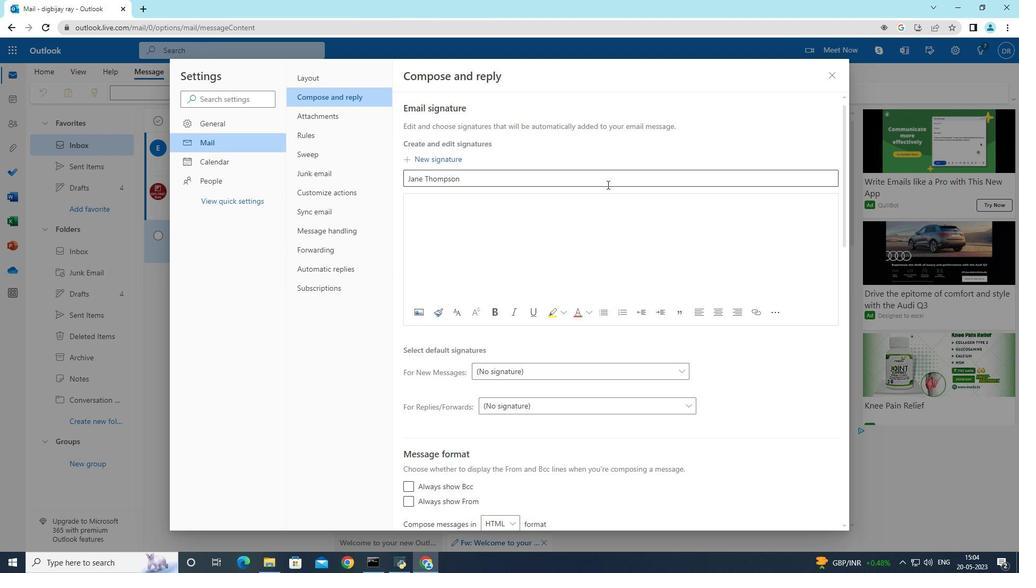 
Action: Key pressed <Key.backspace><Key.backspace>on
Screenshot: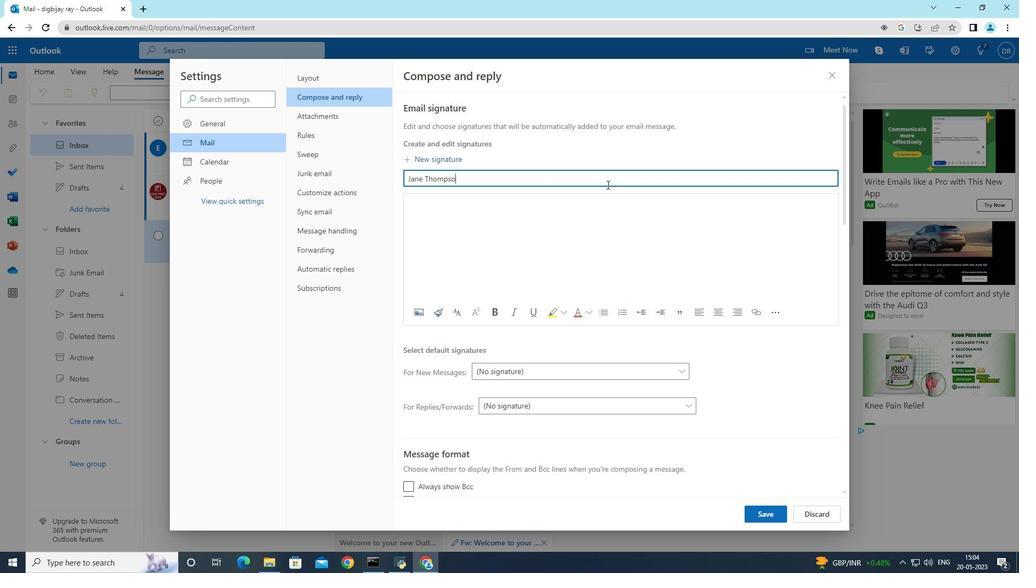 
Action: Mouse moved to (452, 156)
Screenshot: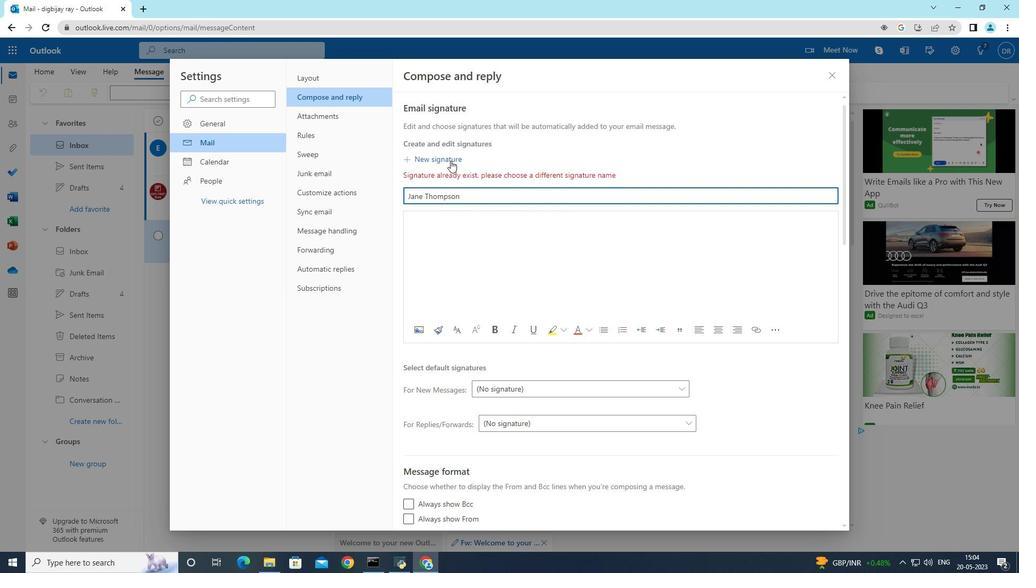 
Action: Mouse pressed left at (452, 156)
Screenshot: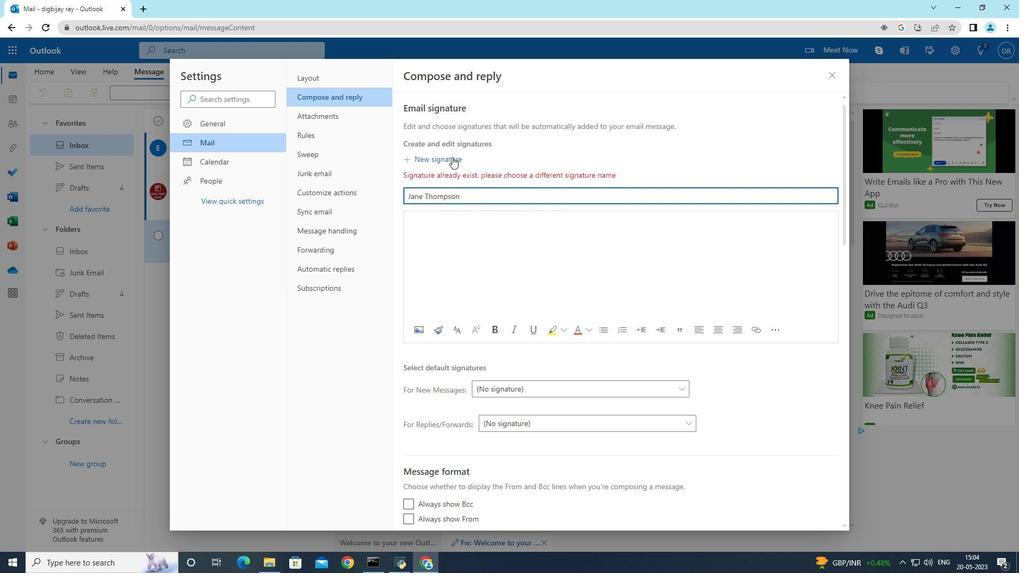 
Action: Mouse moved to (769, 515)
Screenshot: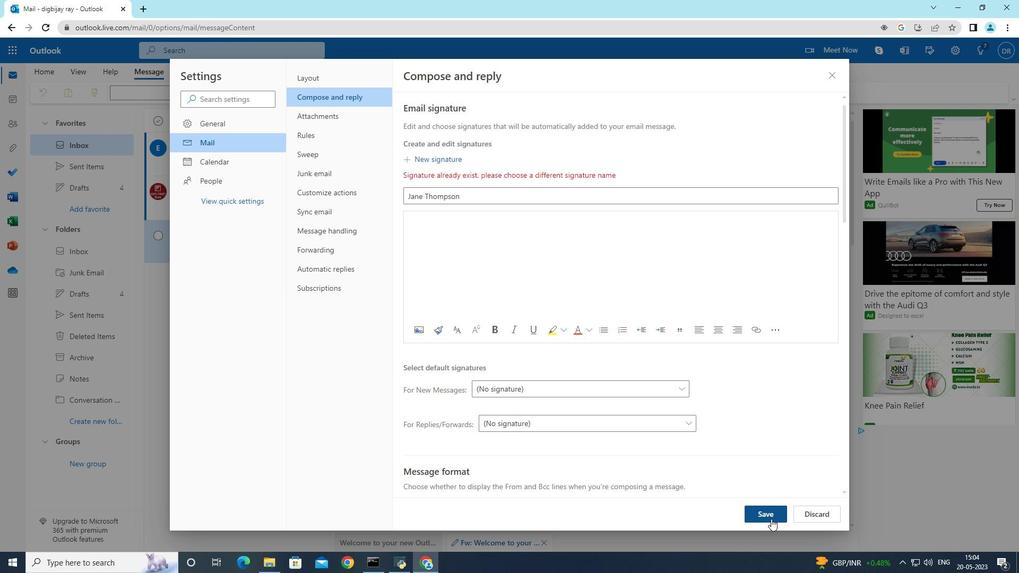 
Action: Mouse pressed left at (769, 515)
Screenshot: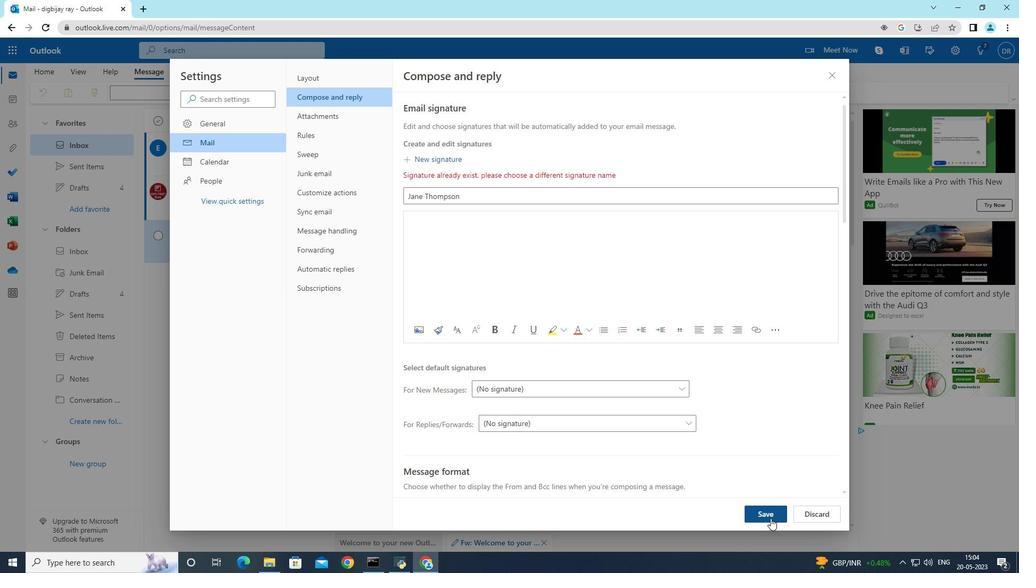 
Action: Mouse moved to (524, 244)
Screenshot: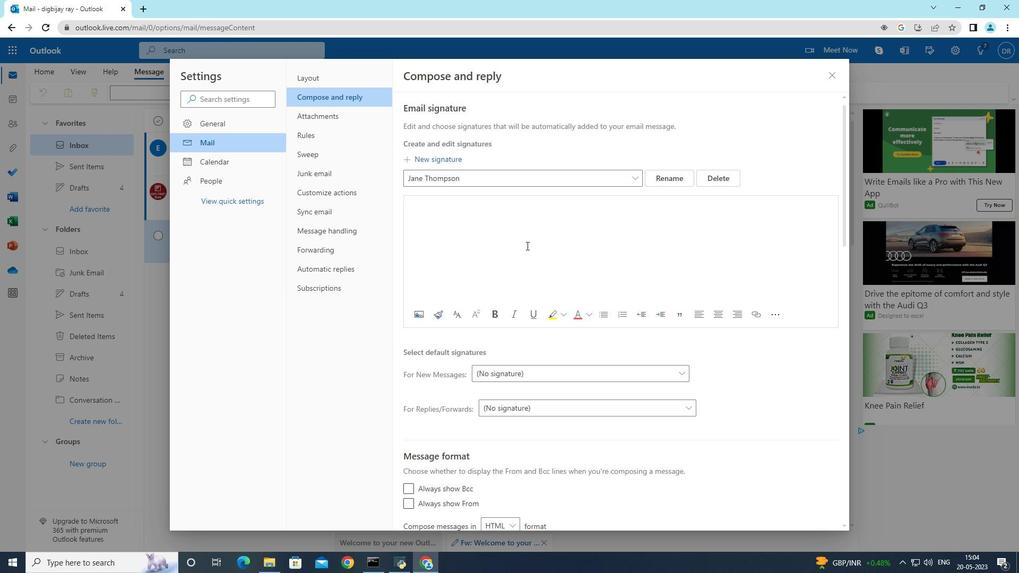 
Action: Mouse scrolled (524, 244) with delta (0, 0)
Screenshot: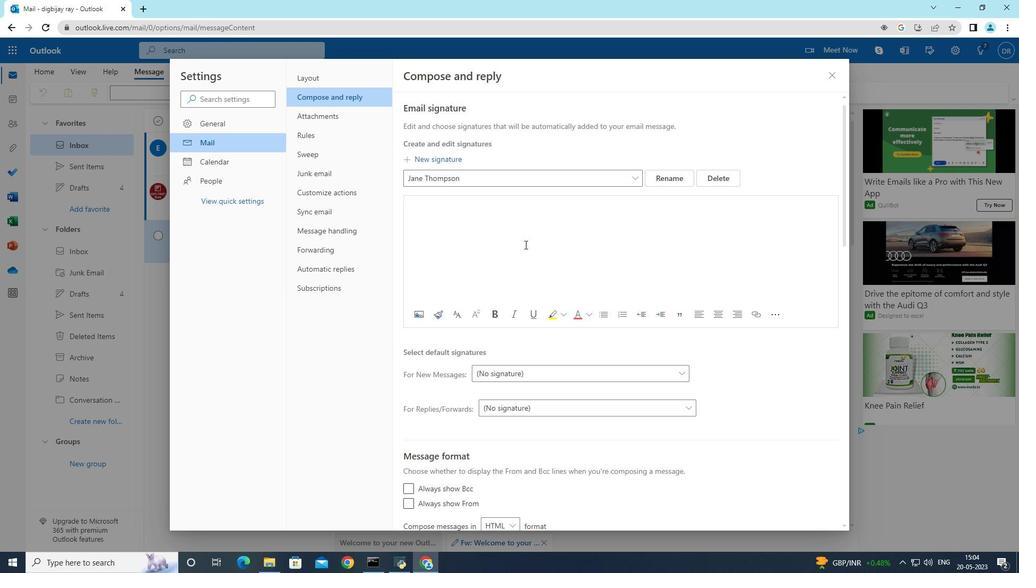
Action: Mouse scrolled (524, 244) with delta (0, 0)
Screenshot: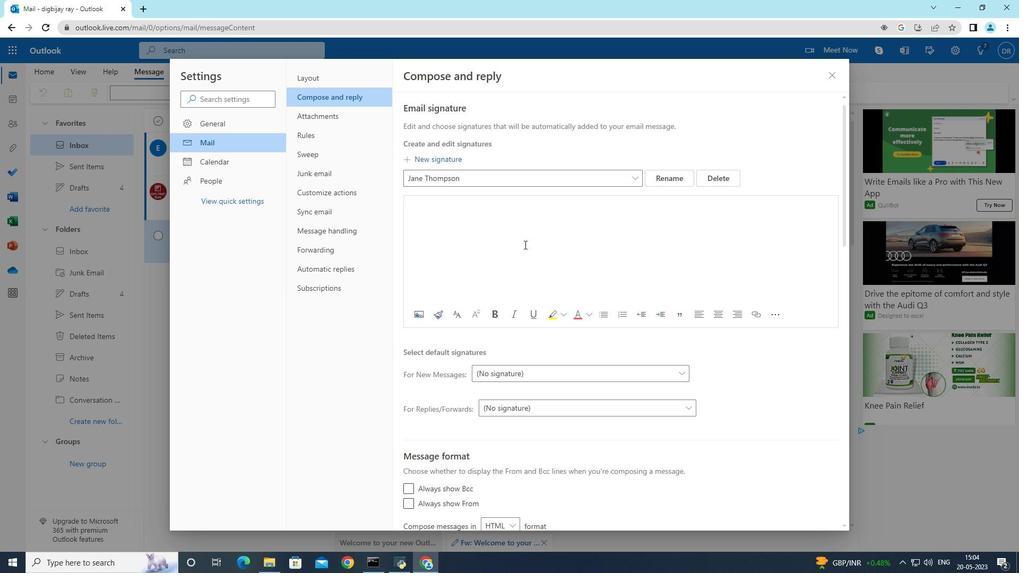 
Action: Mouse scrolled (524, 244) with delta (0, 0)
Screenshot: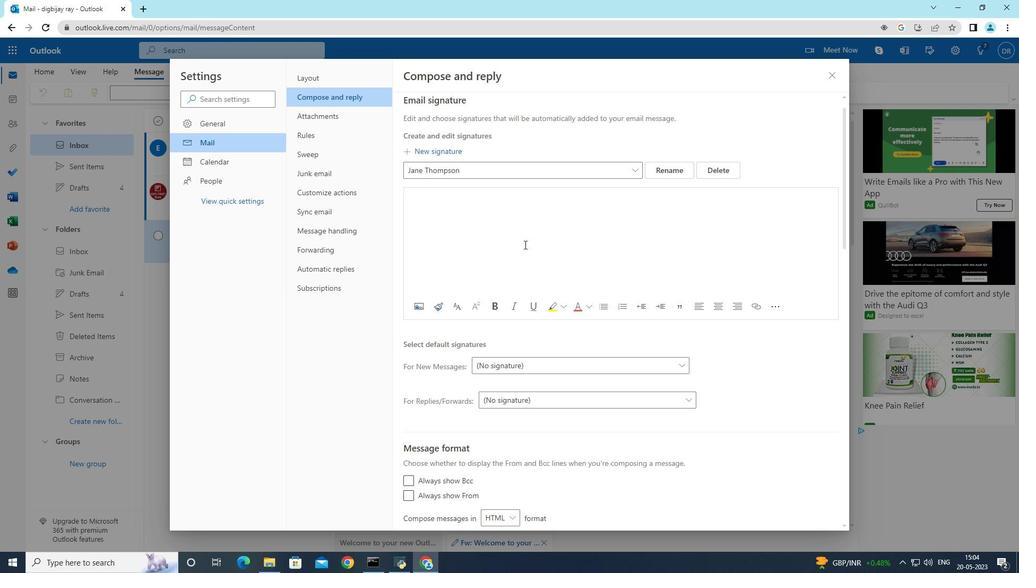 
Action: Mouse moved to (411, 329)
Screenshot: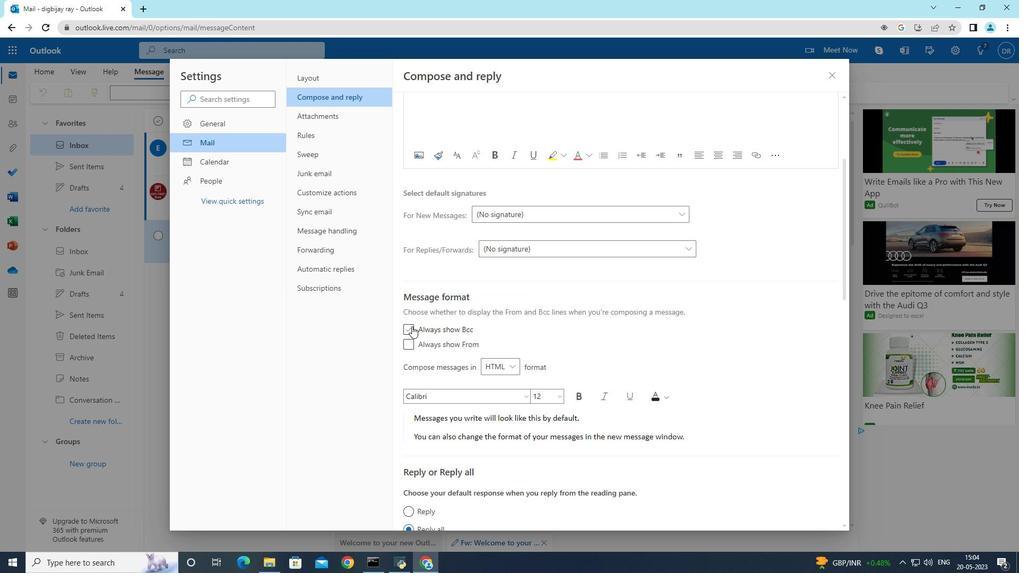 
Action: Mouse pressed left at (411, 329)
Screenshot: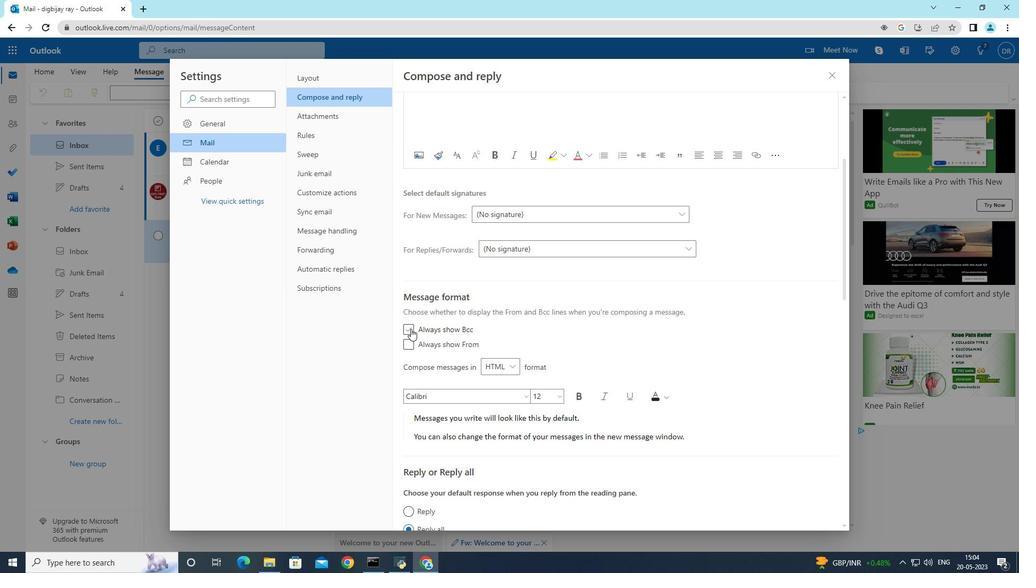 
Action: Mouse moved to (767, 510)
Screenshot: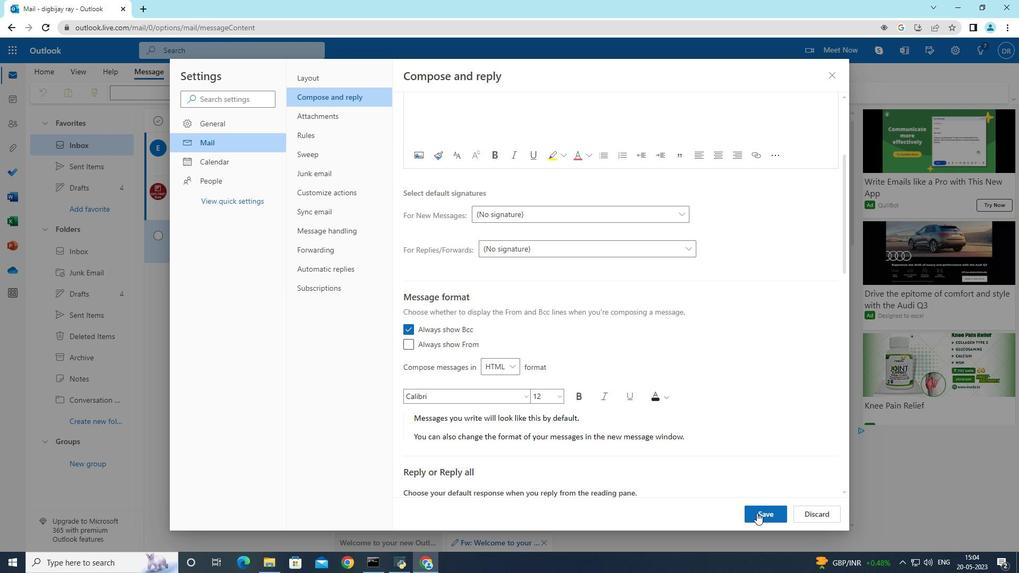 
Action: Mouse pressed left at (767, 510)
Screenshot: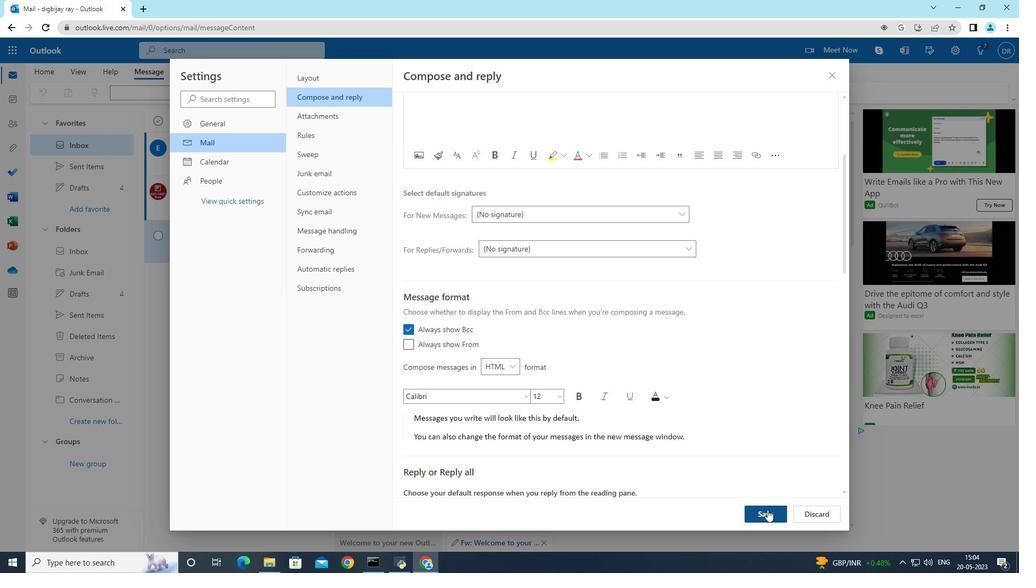 
Action: Mouse moved to (655, 472)
Screenshot: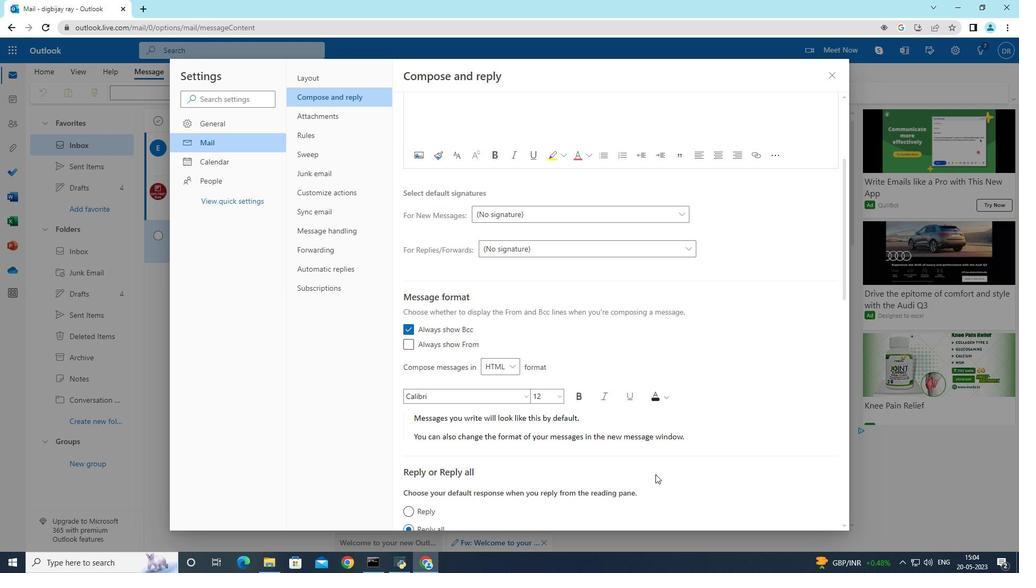 
Action: Mouse scrolled (655, 472) with delta (0, 0)
Screenshot: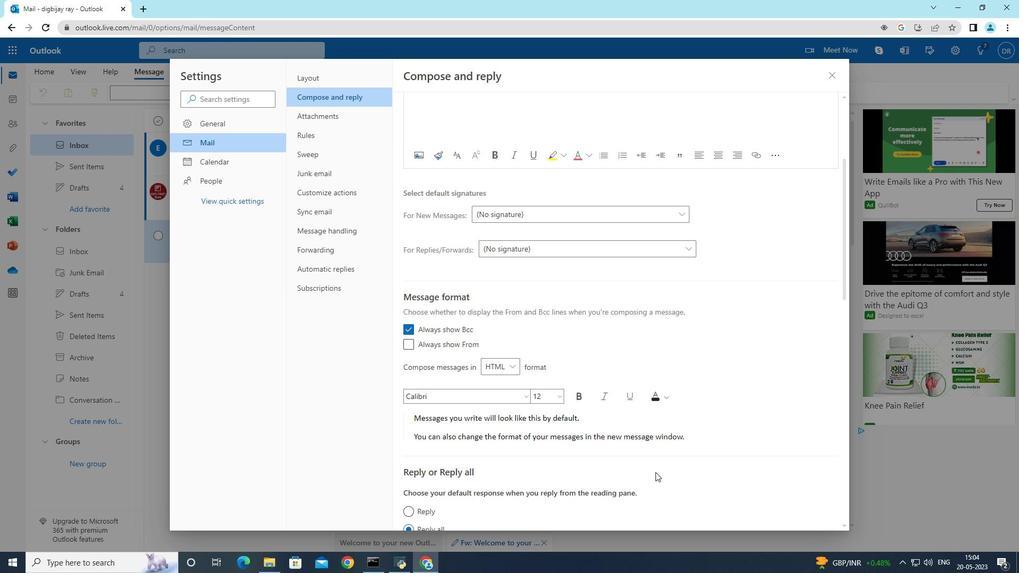
Action: Mouse scrolled (655, 472) with delta (0, 0)
Screenshot: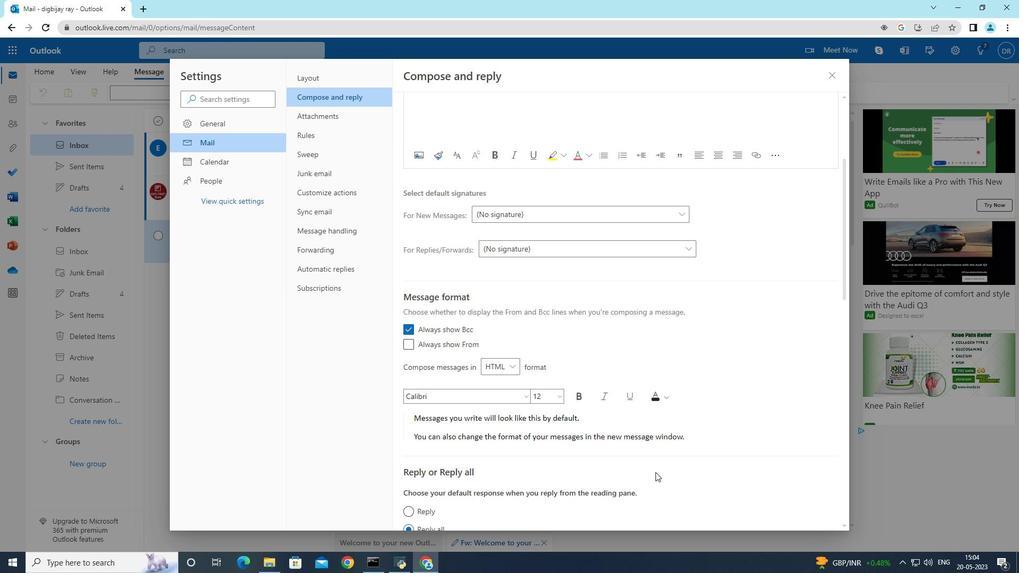 
Action: Mouse scrolled (655, 473) with delta (0, 0)
Screenshot: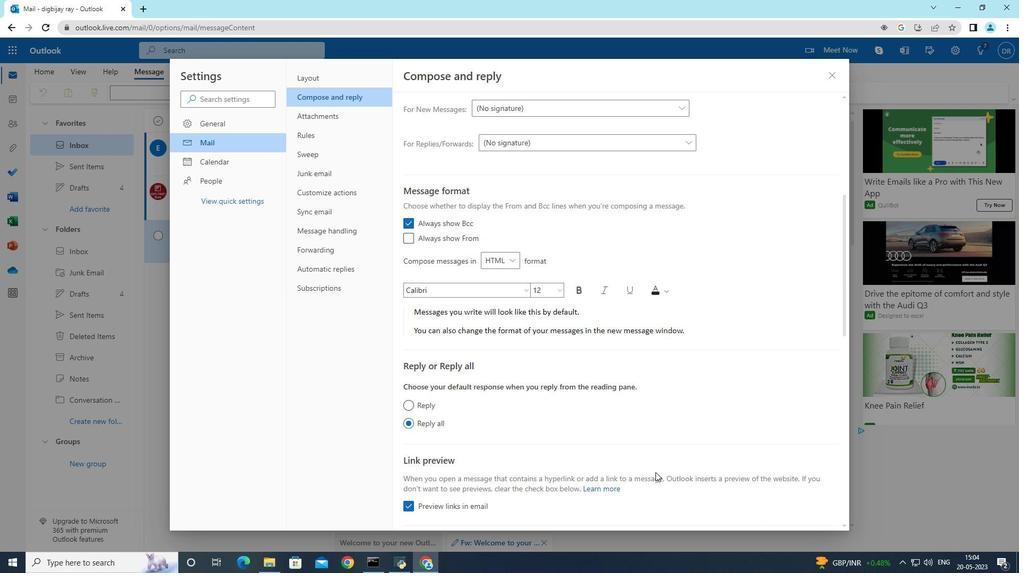 
Action: Mouse scrolled (655, 473) with delta (0, 0)
Screenshot: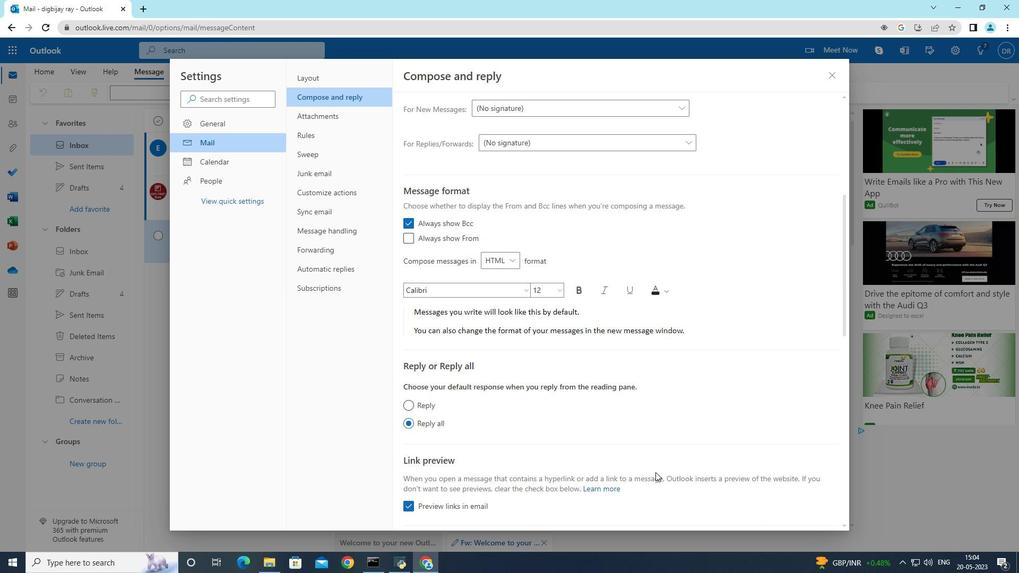 
Action: Mouse scrolled (655, 473) with delta (0, 0)
Screenshot: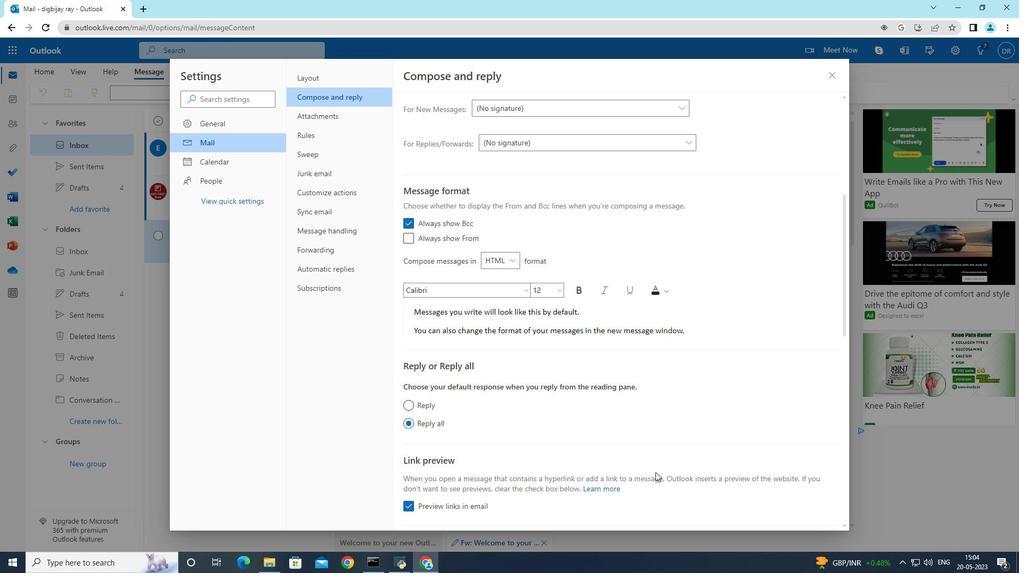 
Action: Mouse moved to (828, 73)
Screenshot: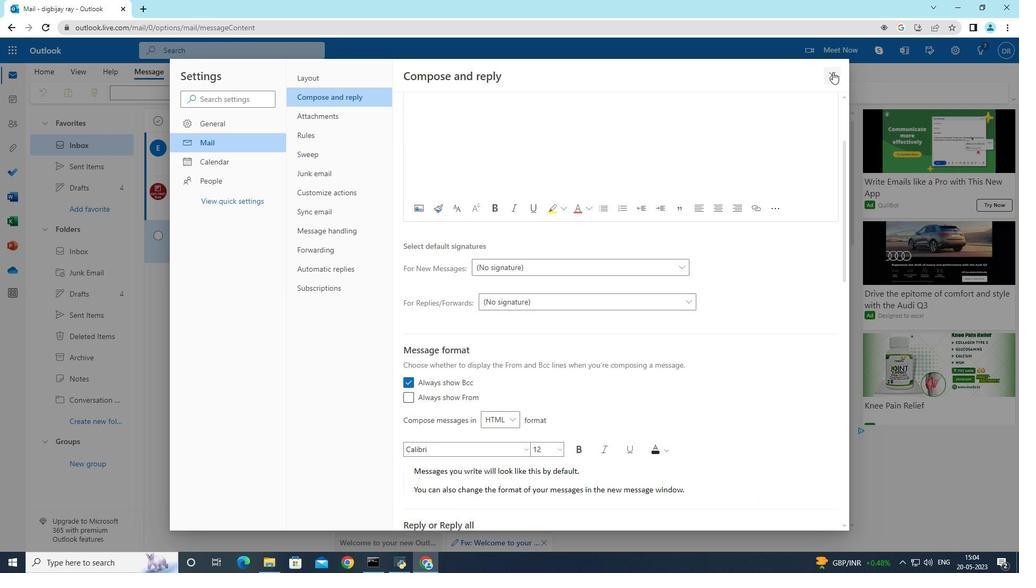
Action: Mouse pressed left at (828, 73)
Screenshot: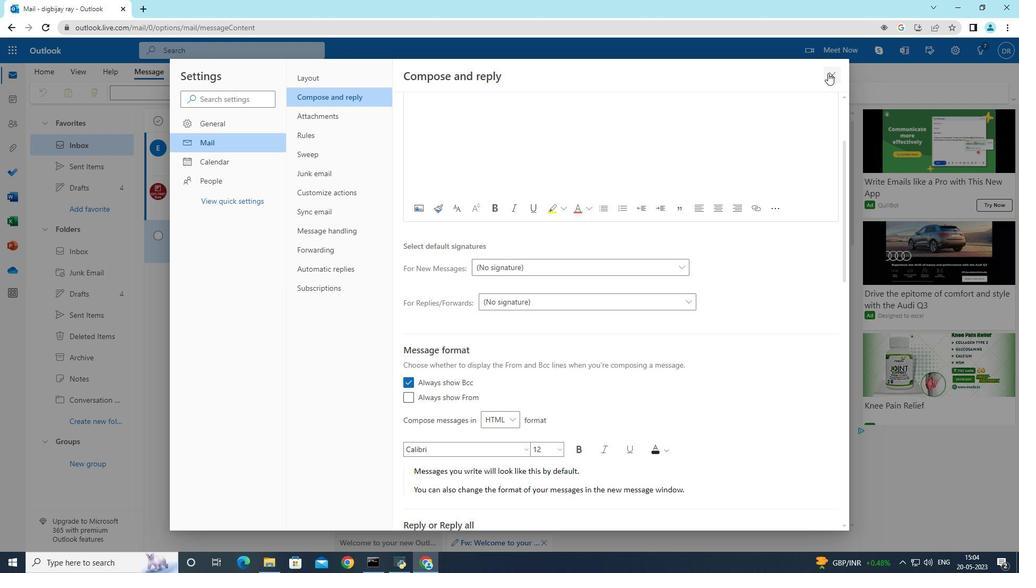 
Action: Mouse moved to (689, 96)
Screenshot: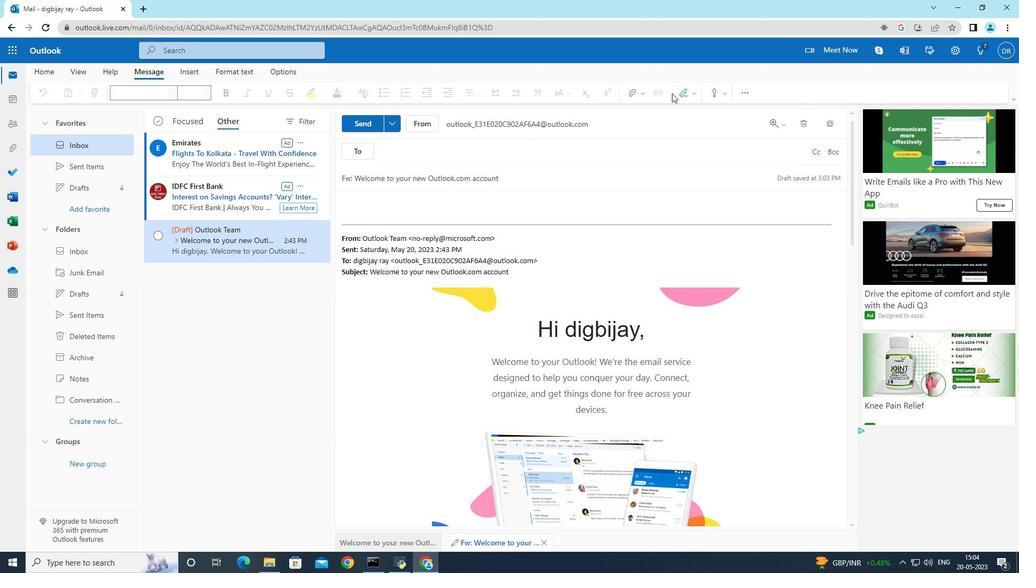 
Action: Mouse pressed left at (689, 96)
Screenshot: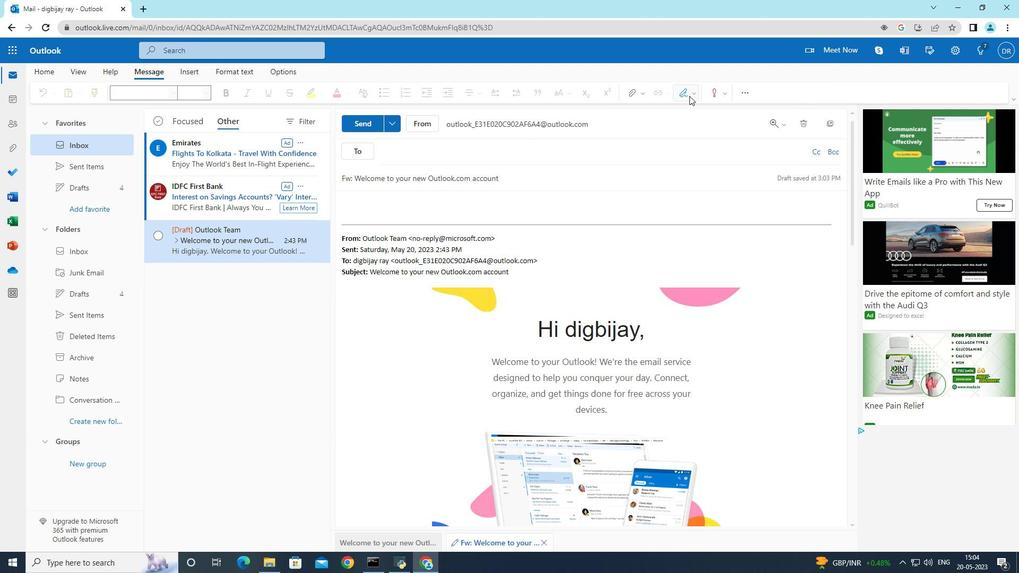 
Action: Mouse moved to (684, 114)
Screenshot: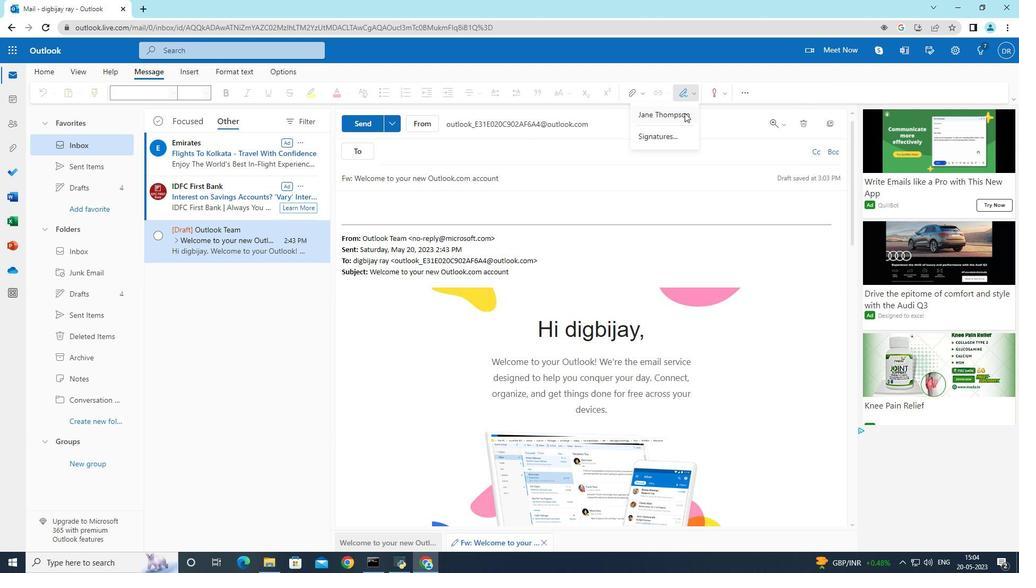 
Action: Mouse pressed left at (684, 114)
Screenshot: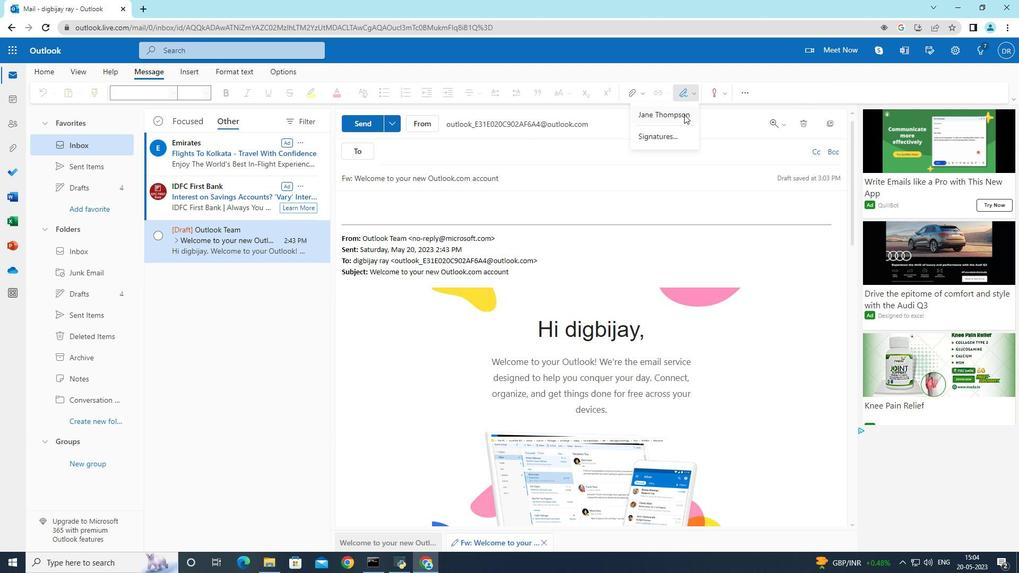 
Action: Mouse moved to (693, 98)
Screenshot: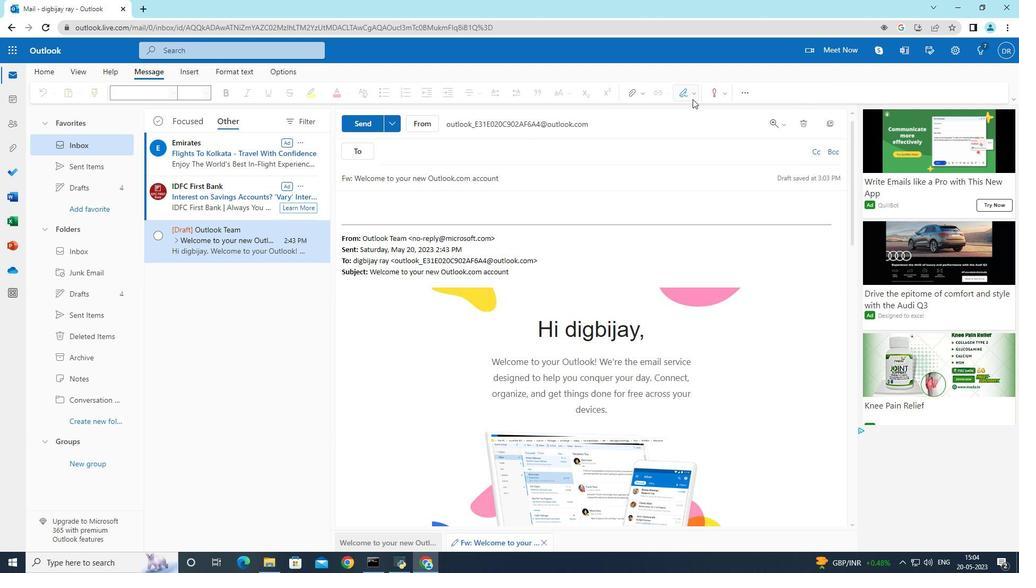 
Action: Mouse pressed left at (693, 98)
Screenshot: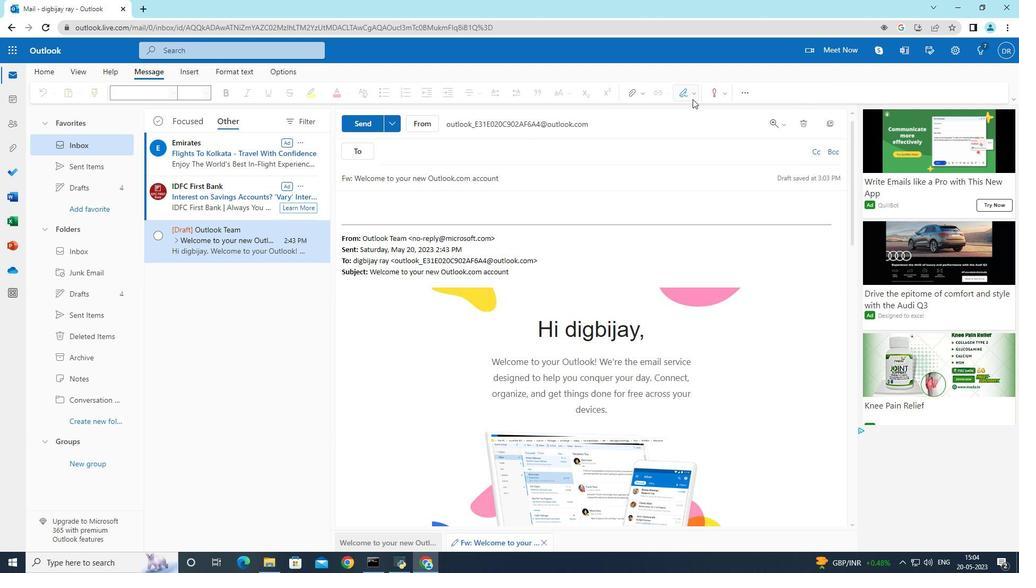 
Action: Mouse moved to (661, 121)
Screenshot: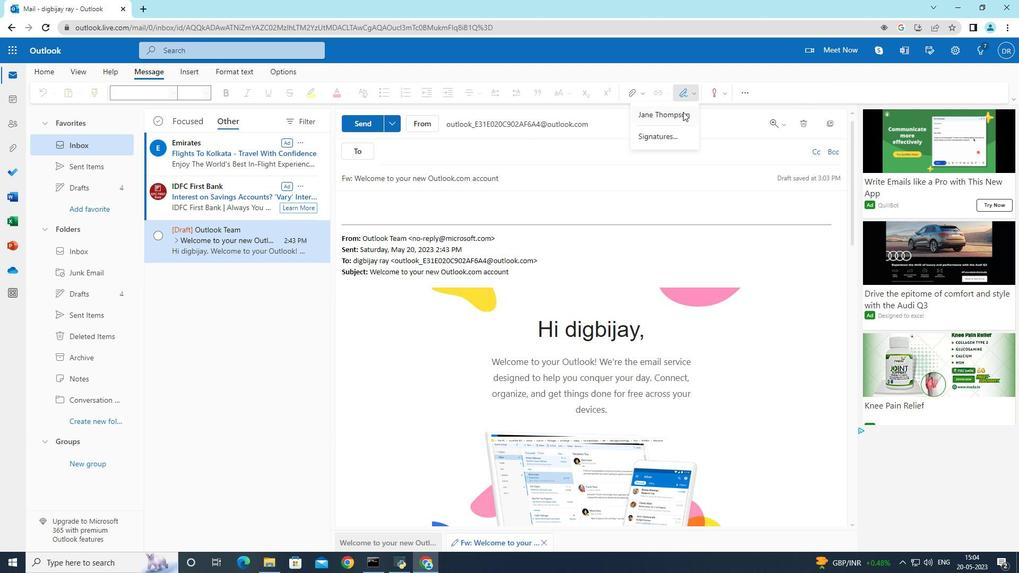 
Action: Mouse pressed left at (661, 121)
Screenshot: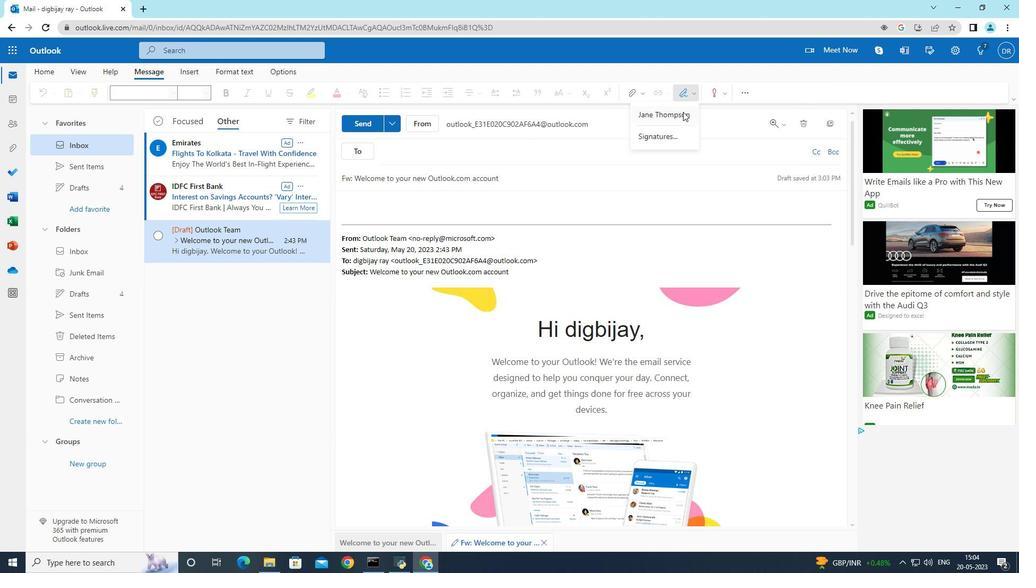 
Action: Mouse moved to (818, 157)
Screenshot: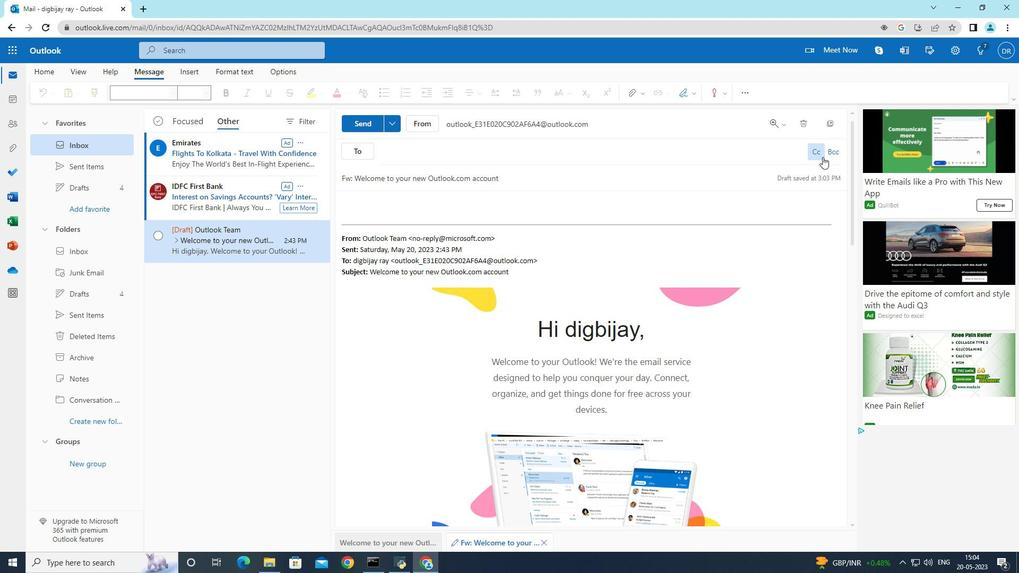 
Action: Mouse pressed left at (818, 157)
Screenshot: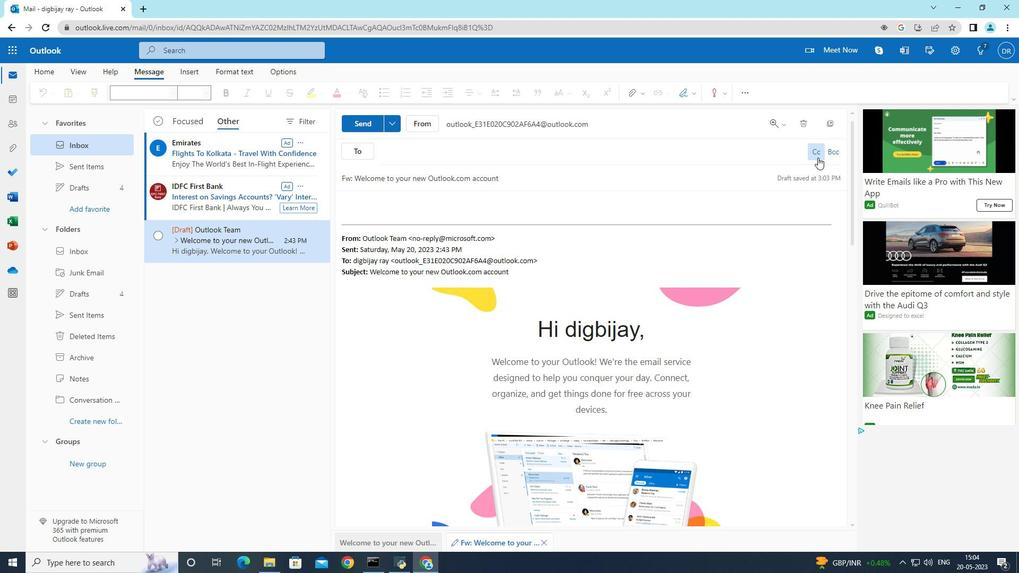 
Action: Mouse moved to (830, 154)
Screenshot: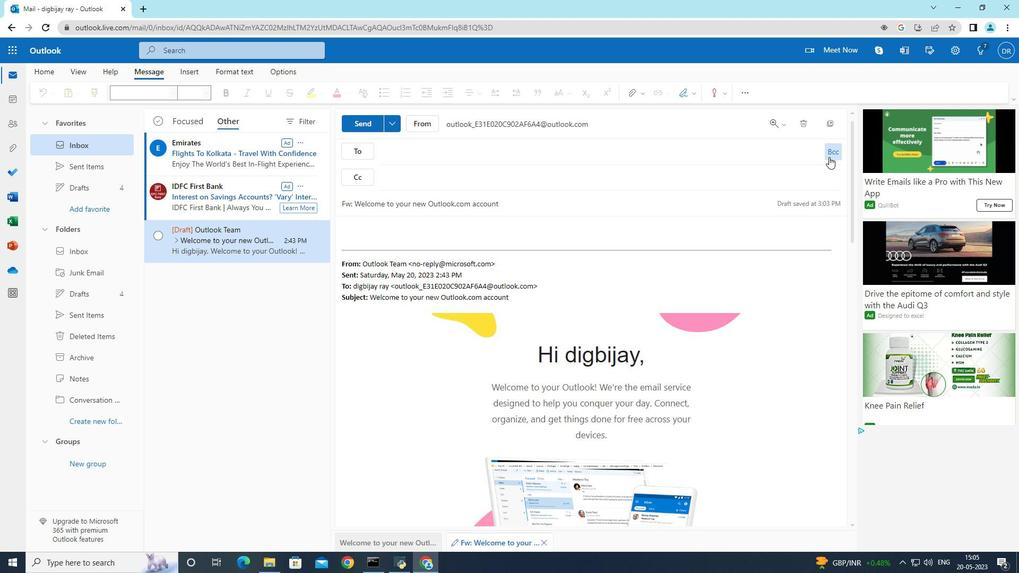 
Action: Mouse pressed left at (830, 154)
Screenshot: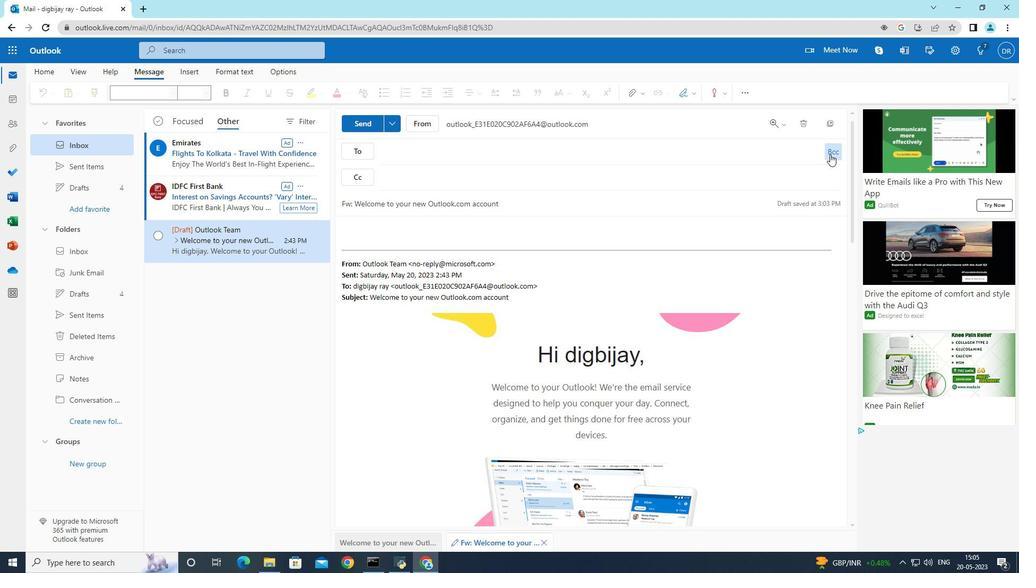 
Action: Mouse moved to (685, 98)
Screenshot: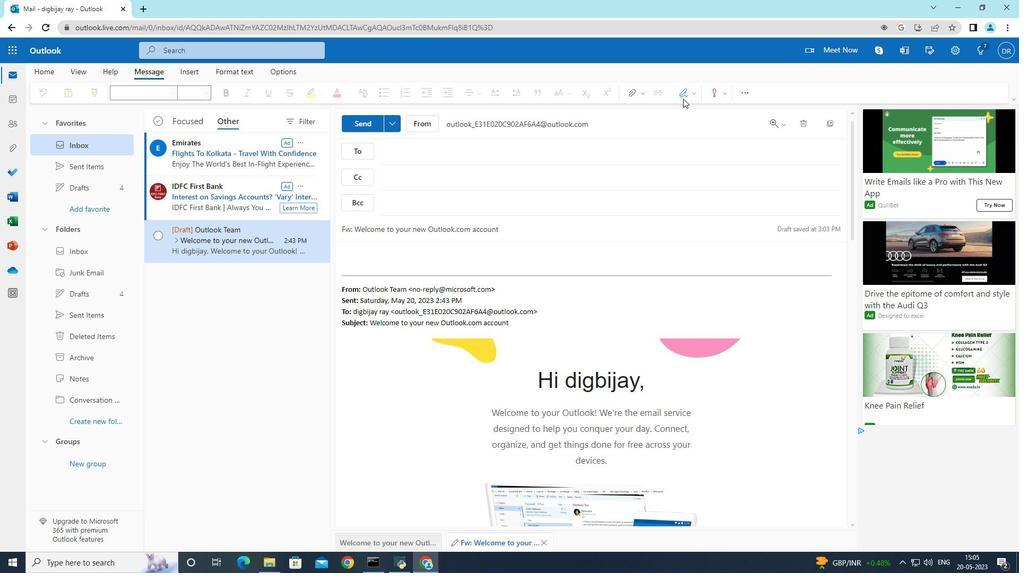 
Action: Mouse pressed left at (685, 98)
Screenshot: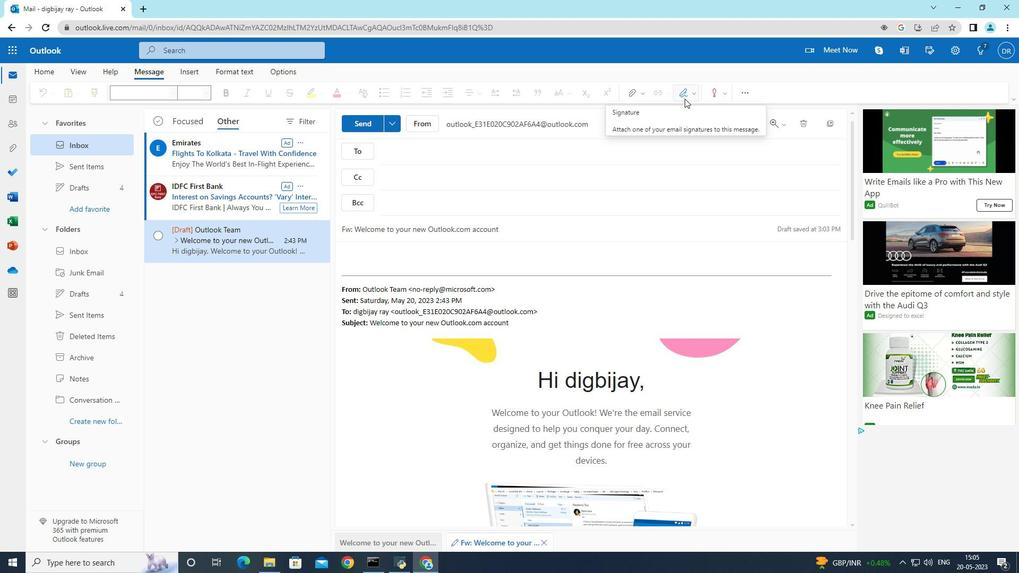 
Action: Mouse moved to (680, 113)
Screenshot: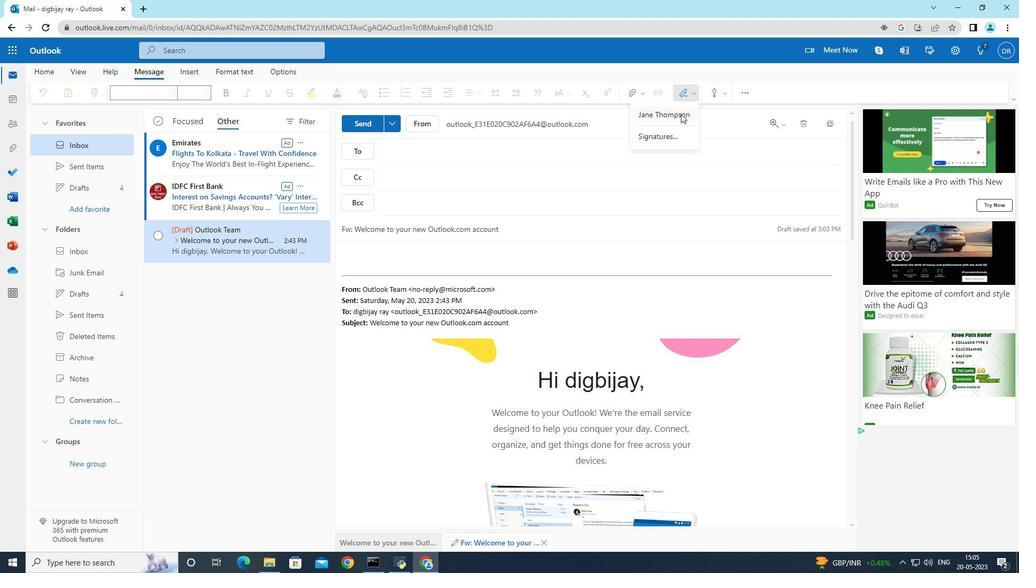 
Action: Mouse pressed left at (680, 113)
Screenshot: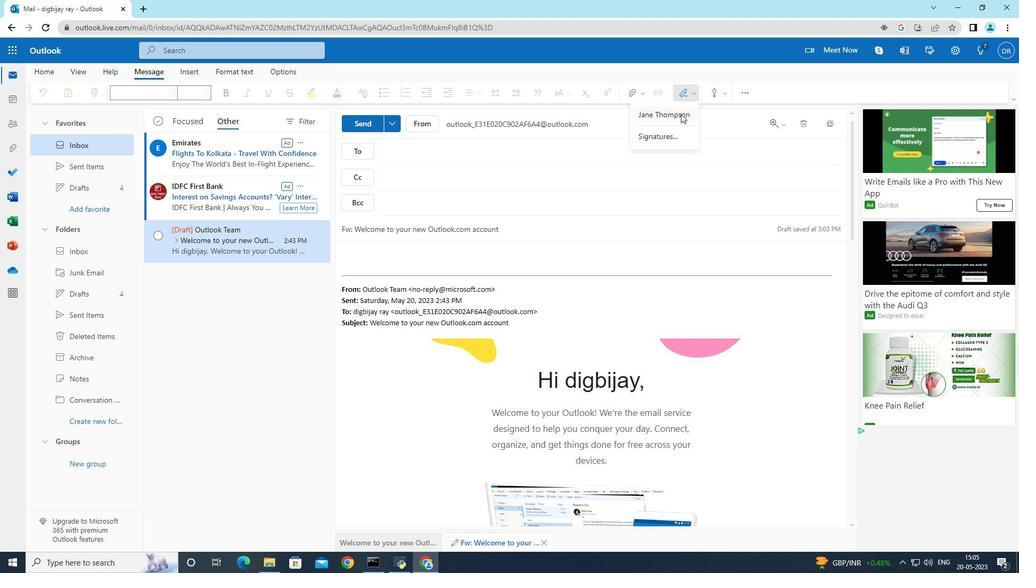 
Action: Mouse pressed left at (680, 113)
Screenshot: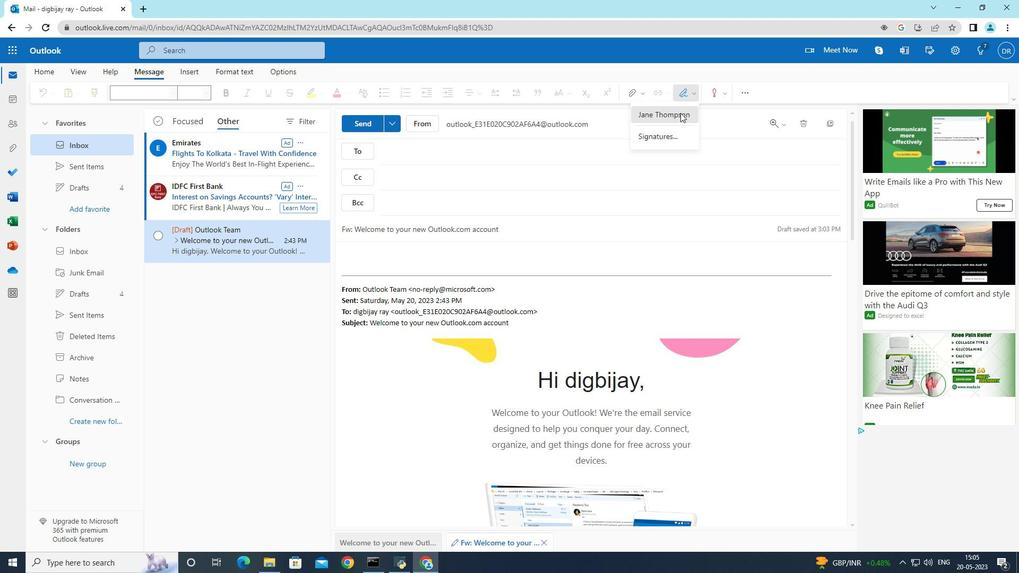 
Action: Mouse moved to (699, 307)
Screenshot: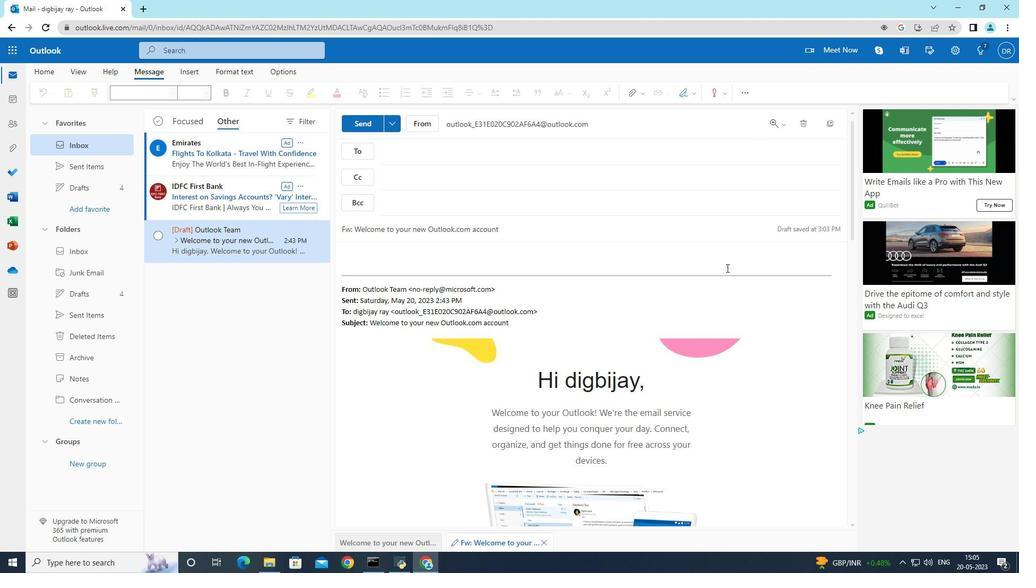 
